 Task: Search one way flight ticket for 4 adults, 2 children, 2 infants in seat and 1 infant on lap in premium economy from Fairbanks: Fairbanks International Airport to Jackson: Jackson Hole Airport on 5-2-2023. Choice of flights is Frontier. Number of bags: 2 carry on bags. Price is upto 89000. Outbound departure time preference is 12:15.
Action: Mouse moved to (215, 147)
Screenshot: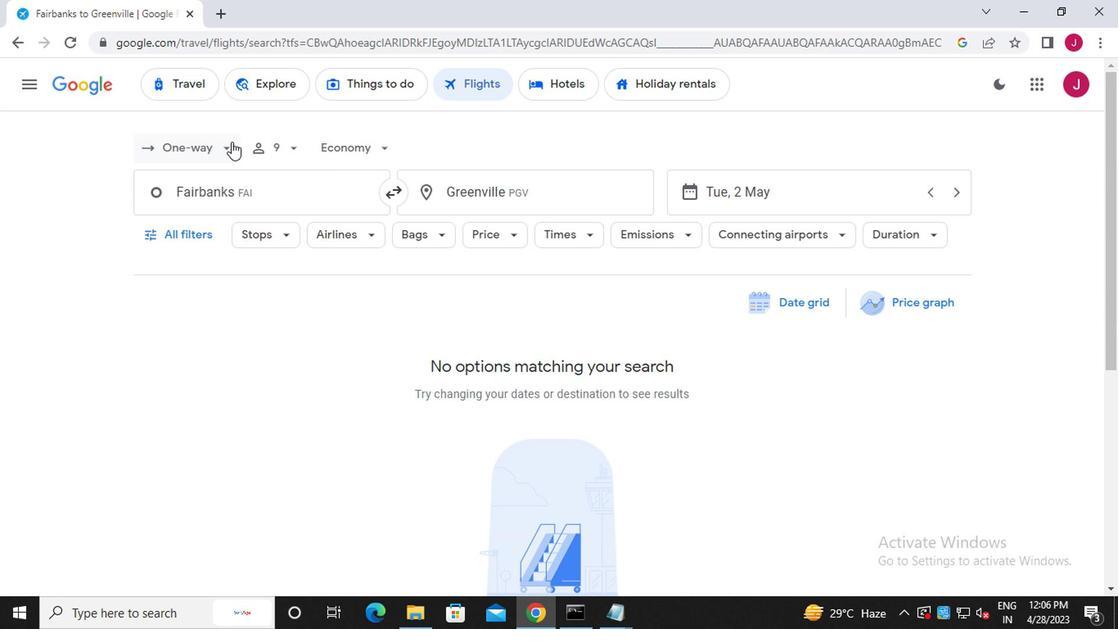 
Action: Mouse pressed left at (215, 147)
Screenshot: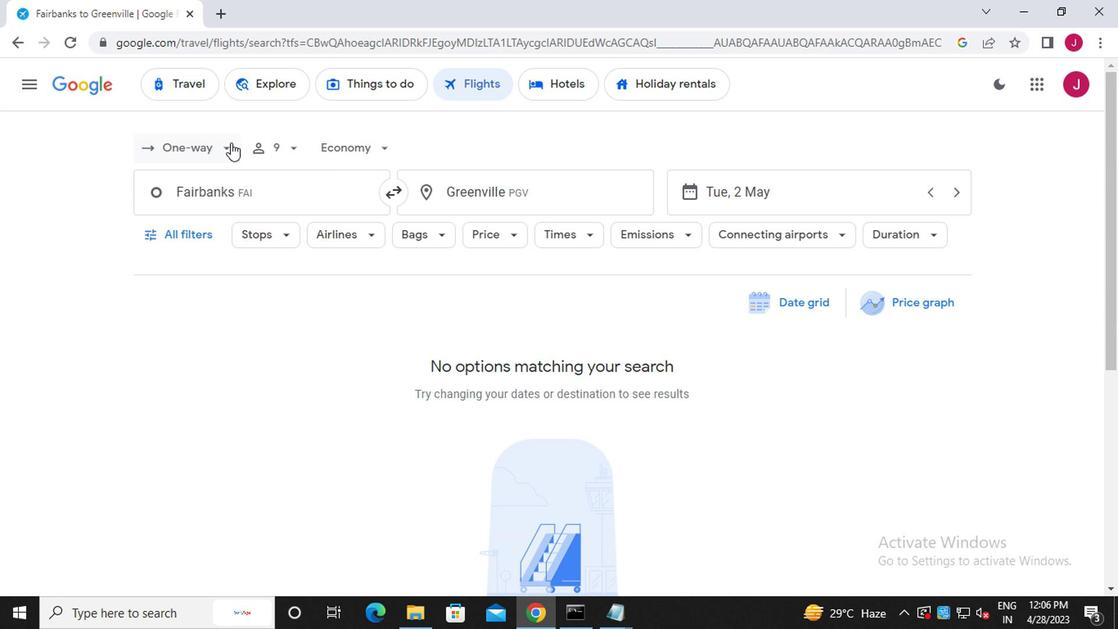 
Action: Mouse moved to (209, 221)
Screenshot: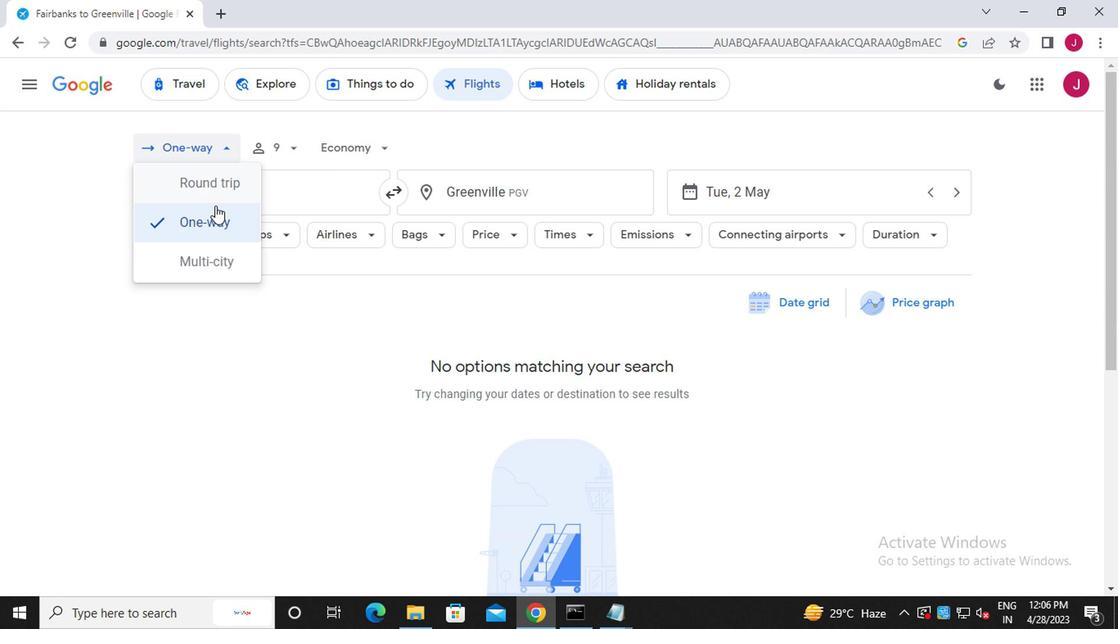 
Action: Mouse pressed left at (209, 221)
Screenshot: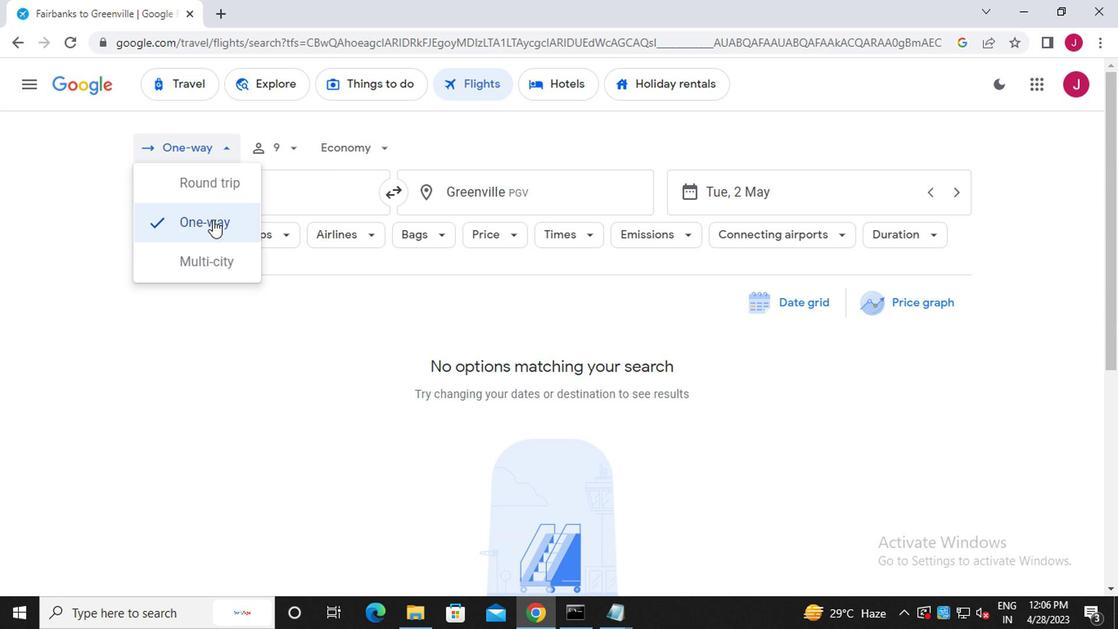 
Action: Mouse moved to (293, 153)
Screenshot: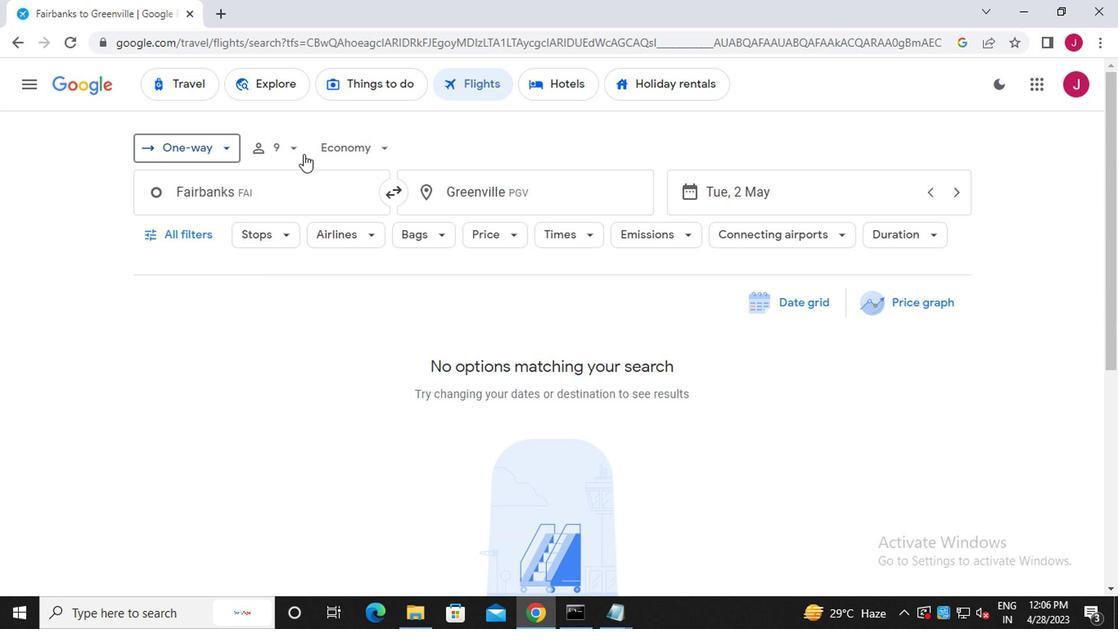 
Action: Mouse pressed left at (293, 153)
Screenshot: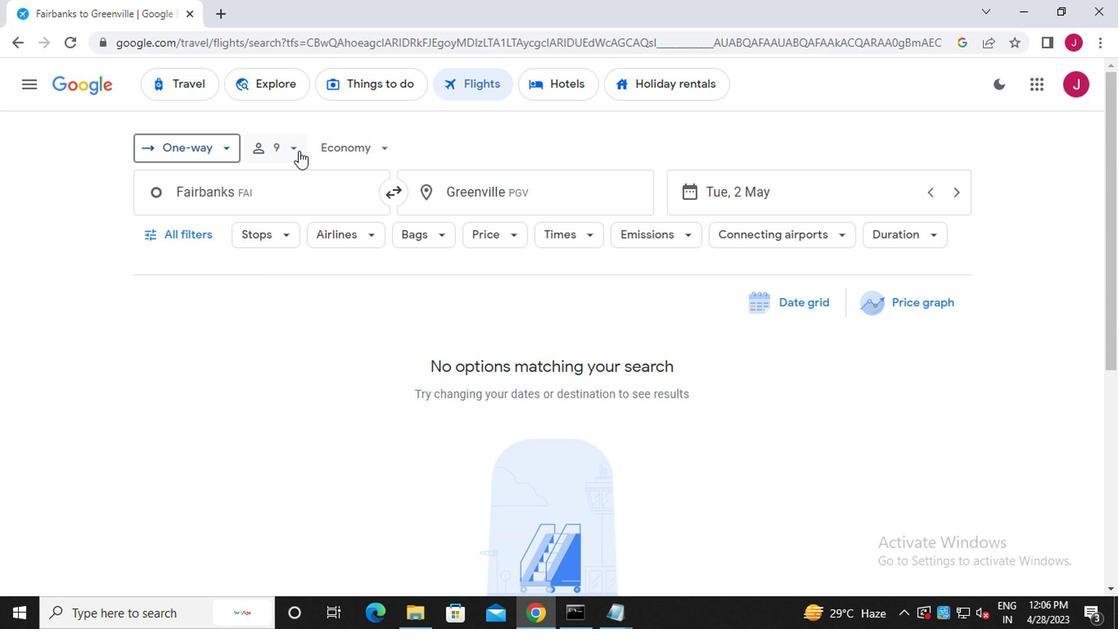 
Action: Mouse moved to (368, 189)
Screenshot: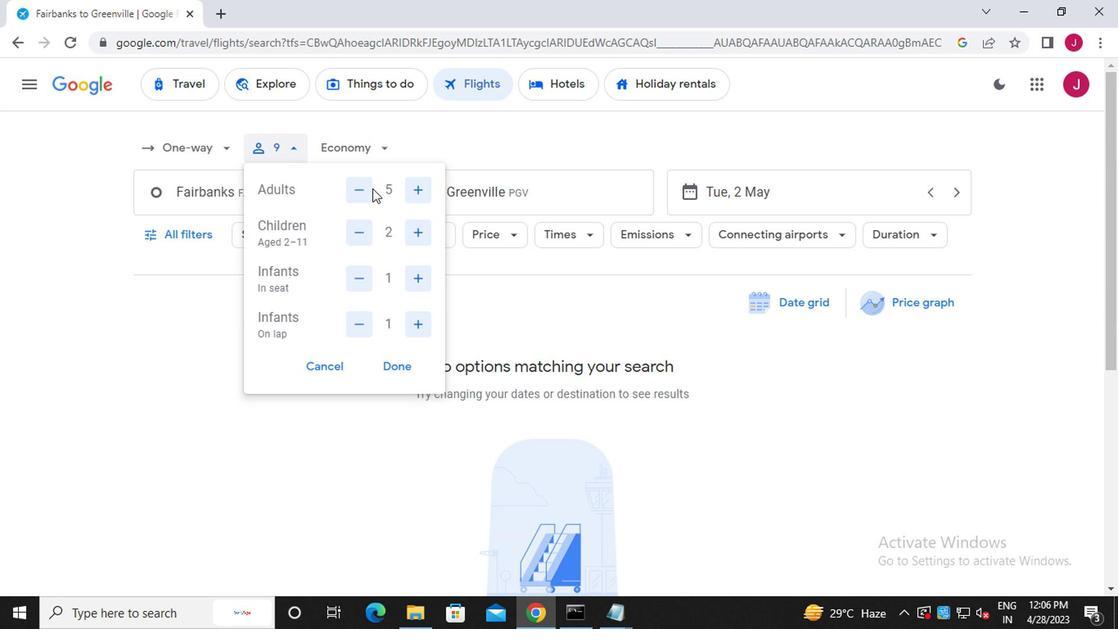 
Action: Mouse pressed left at (368, 189)
Screenshot: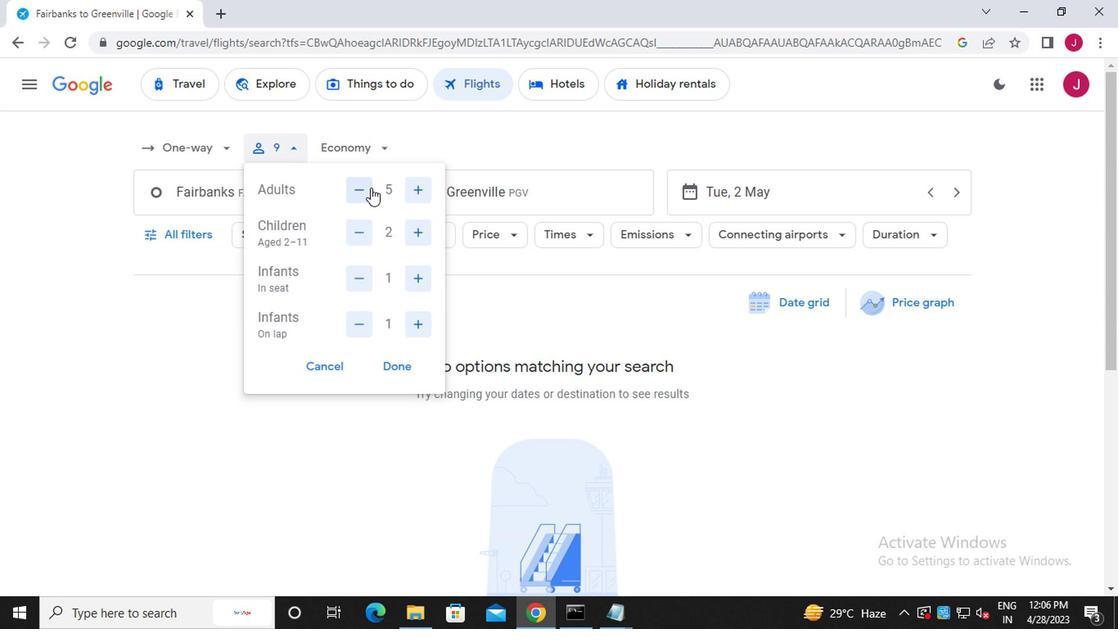 
Action: Mouse moved to (415, 279)
Screenshot: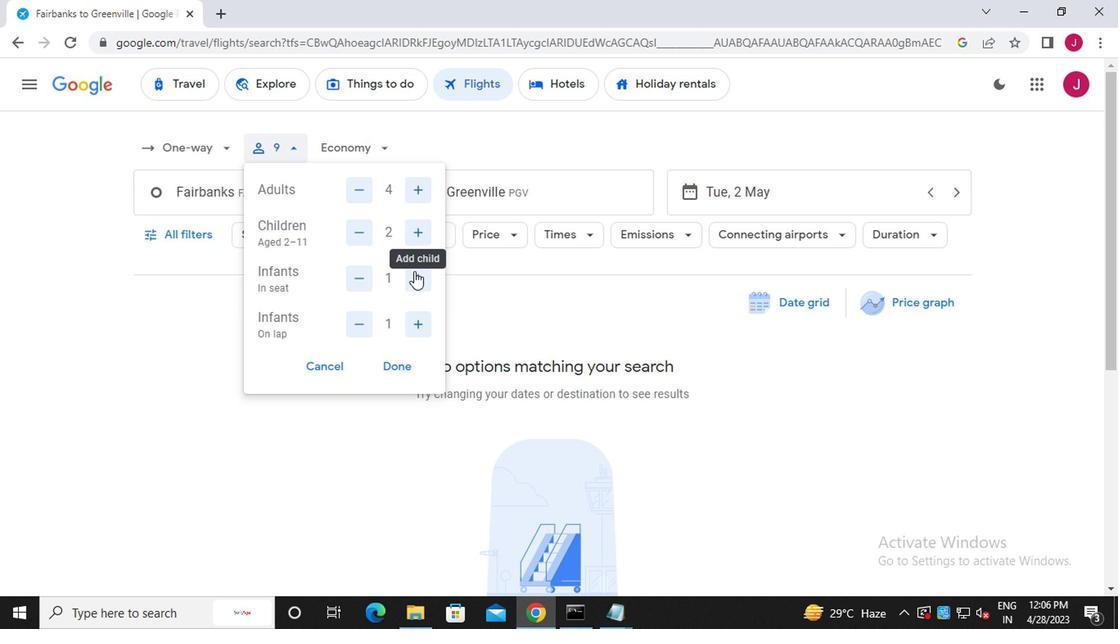 
Action: Mouse pressed left at (415, 279)
Screenshot: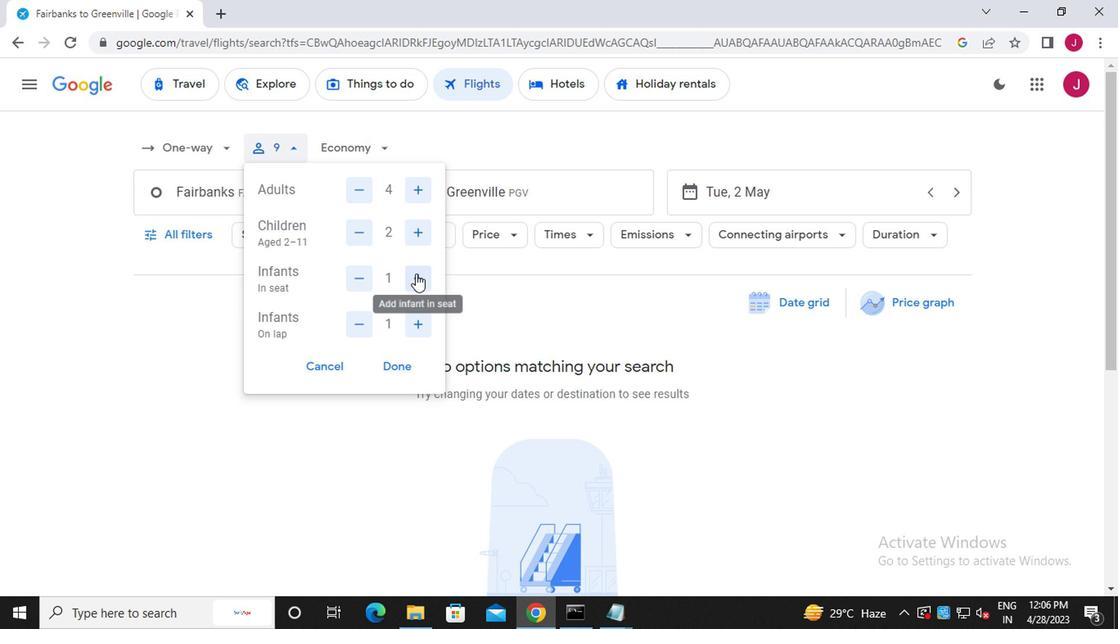 
Action: Mouse moved to (393, 368)
Screenshot: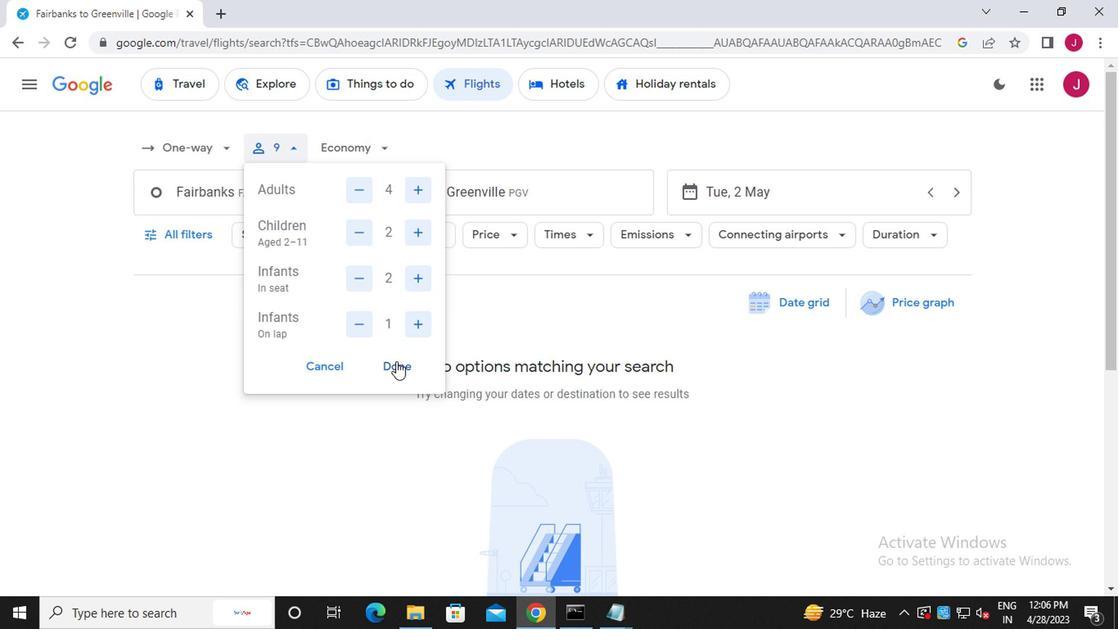 
Action: Mouse pressed left at (393, 368)
Screenshot: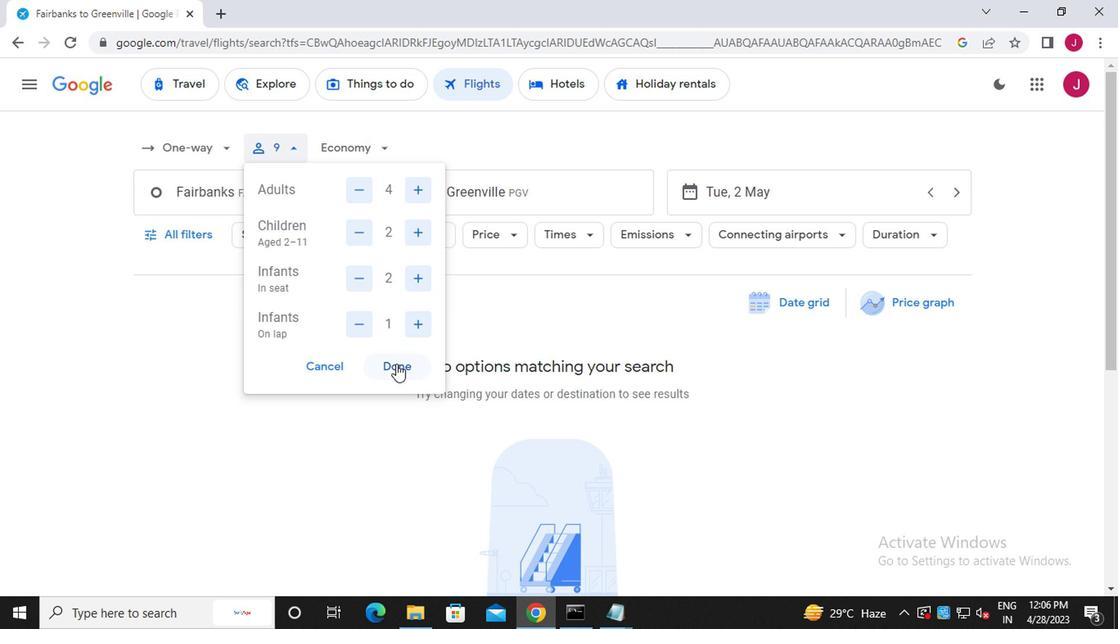 
Action: Mouse moved to (381, 160)
Screenshot: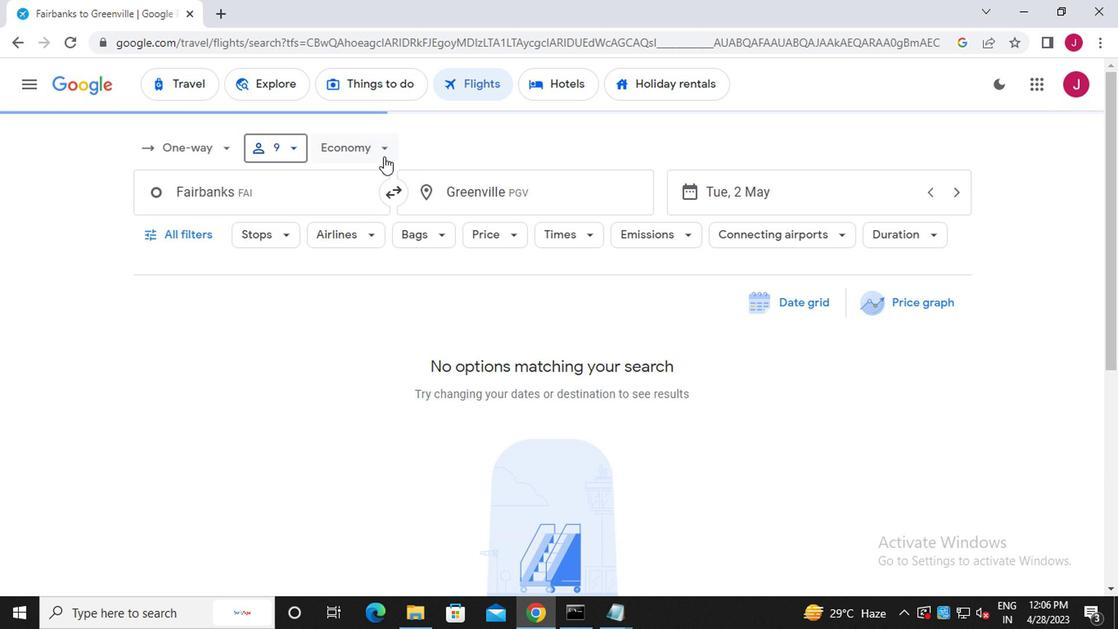 
Action: Mouse pressed left at (381, 160)
Screenshot: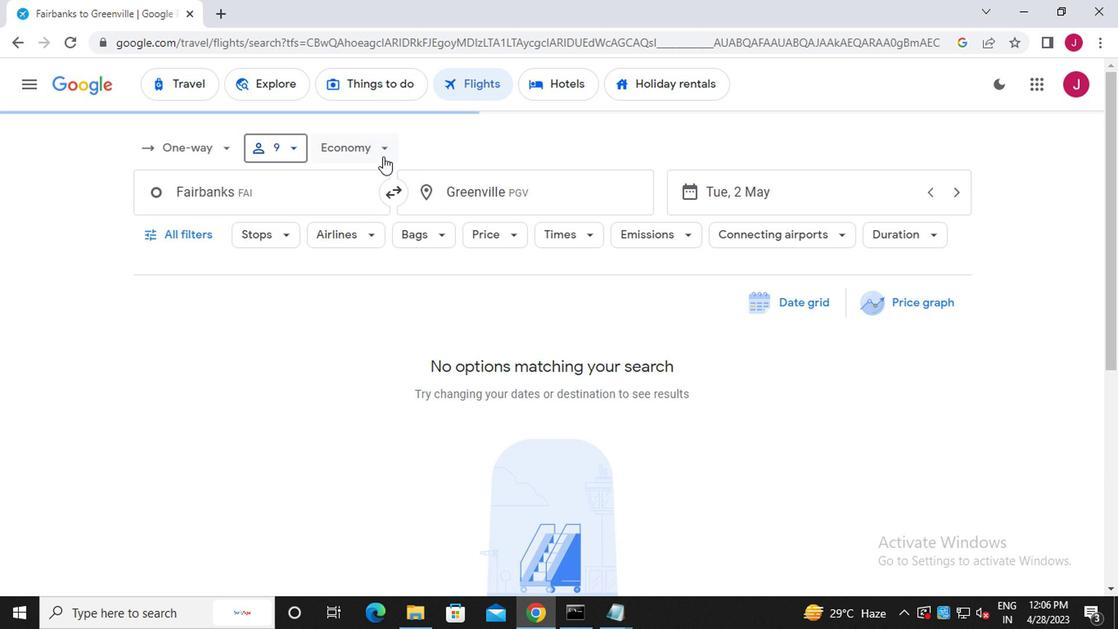 
Action: Mouse moved to (380, 223)
Screenshot: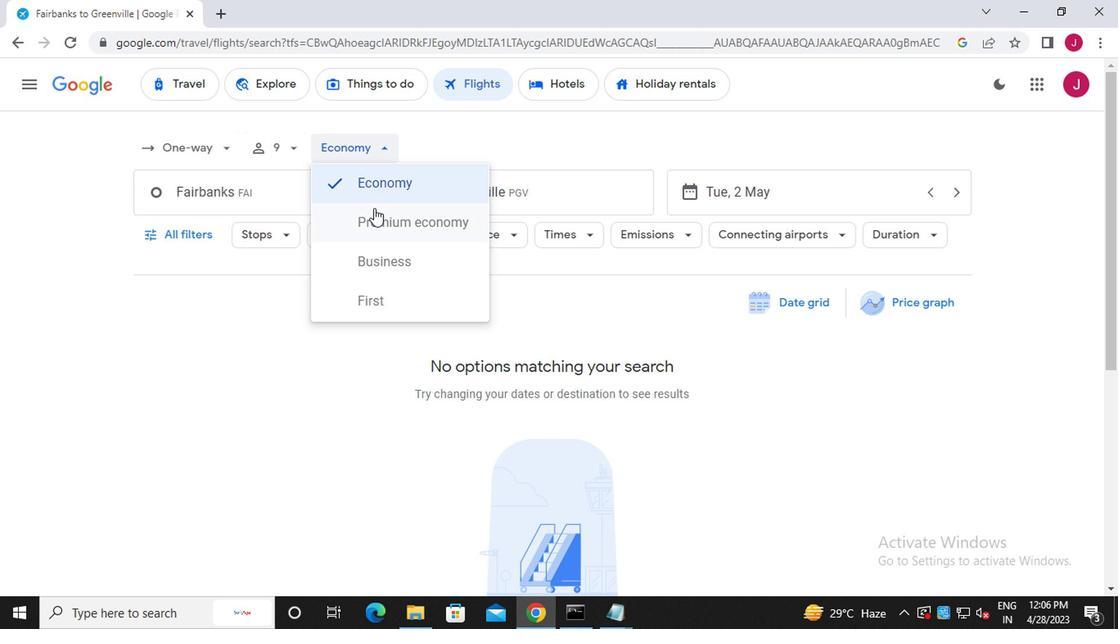 
Action: Mouse pressed left at (380, 223)
Screenshot: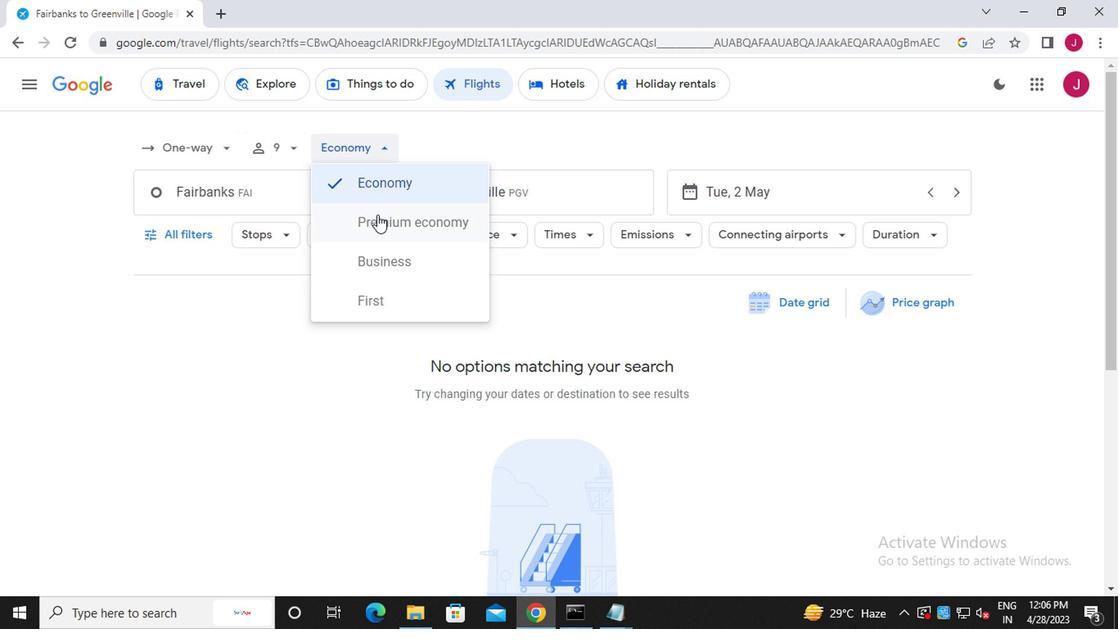 
Action: Mouse moved to (260, 194)
Screenshot: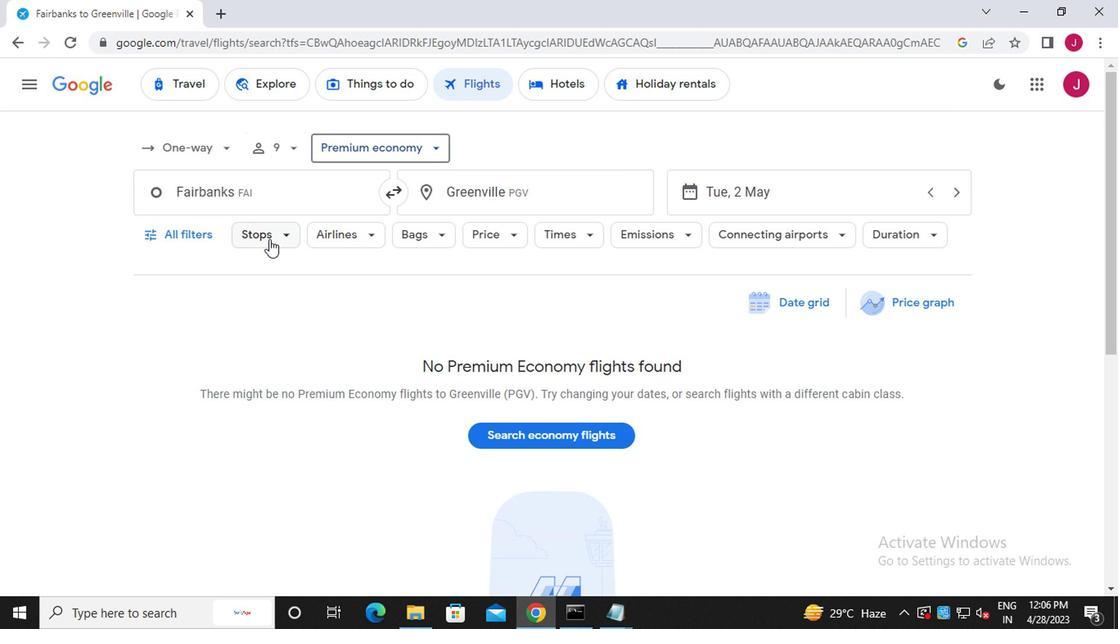 
Action: Mouse pressed left at (260, 194)
Screenshot: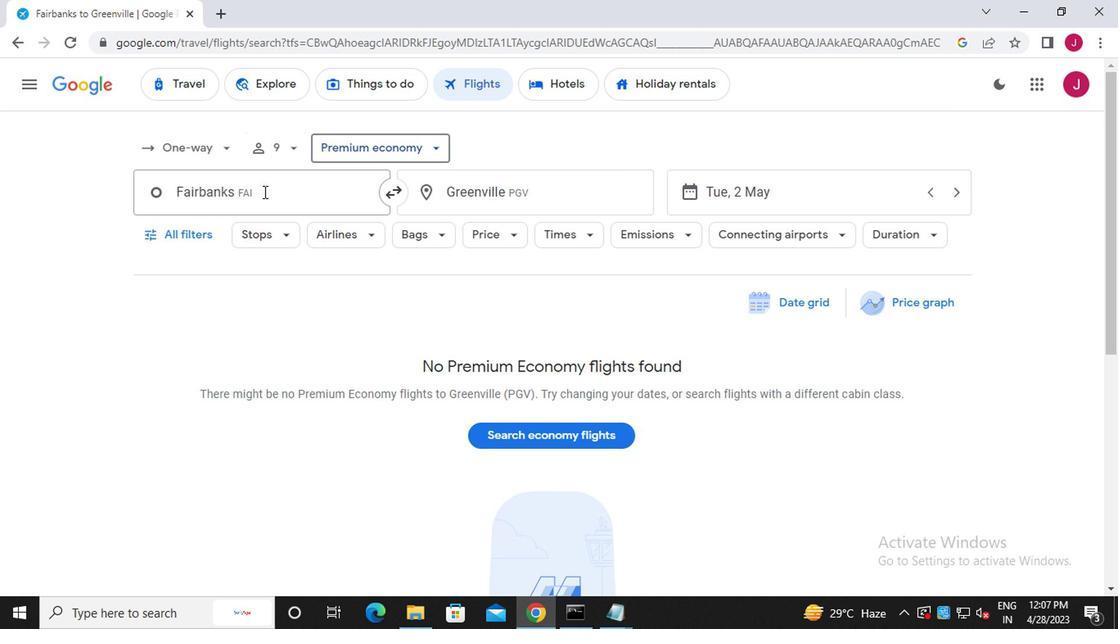 
Action: Mouse moved to (256, 194)
Screenshot: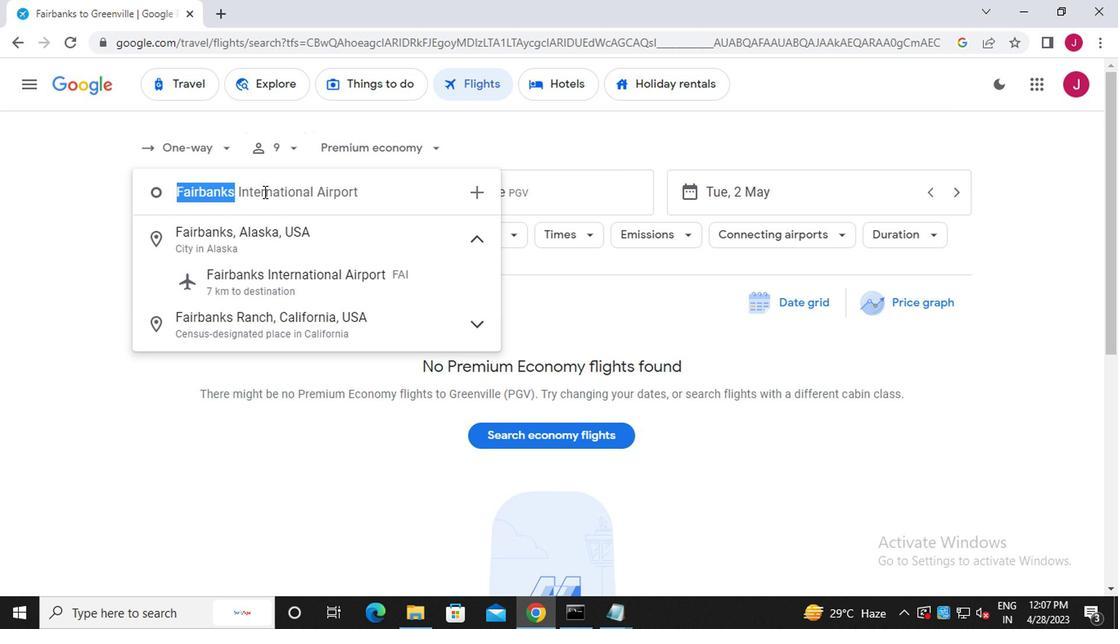 
Action: Key pressed <Key.enter>
Screenshot: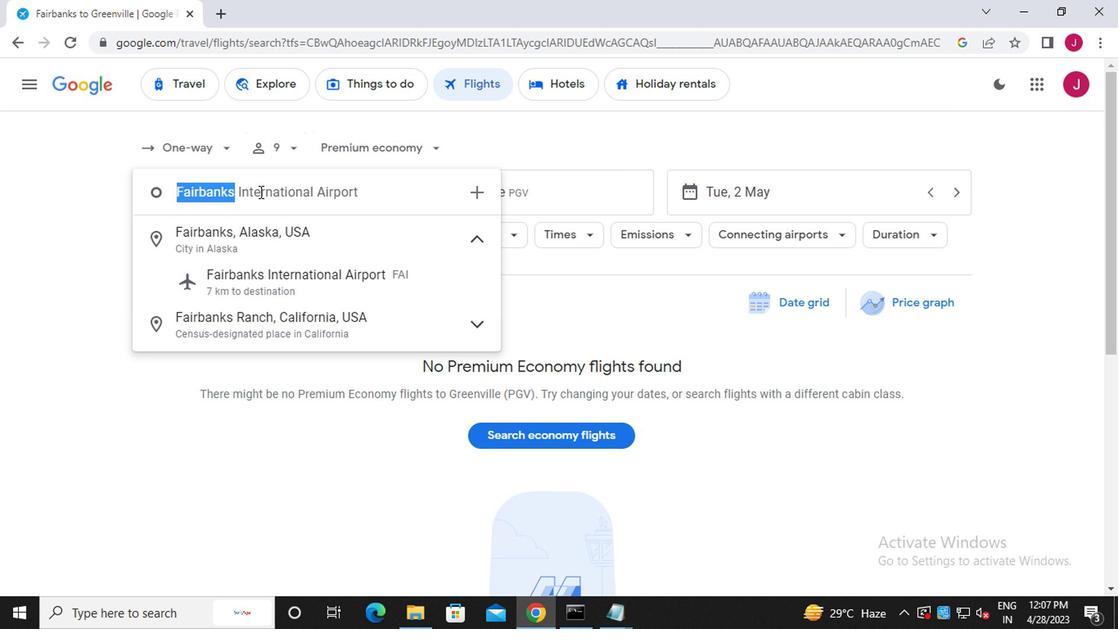 
Action: Mouse moved to (536, 200)
Screenshot: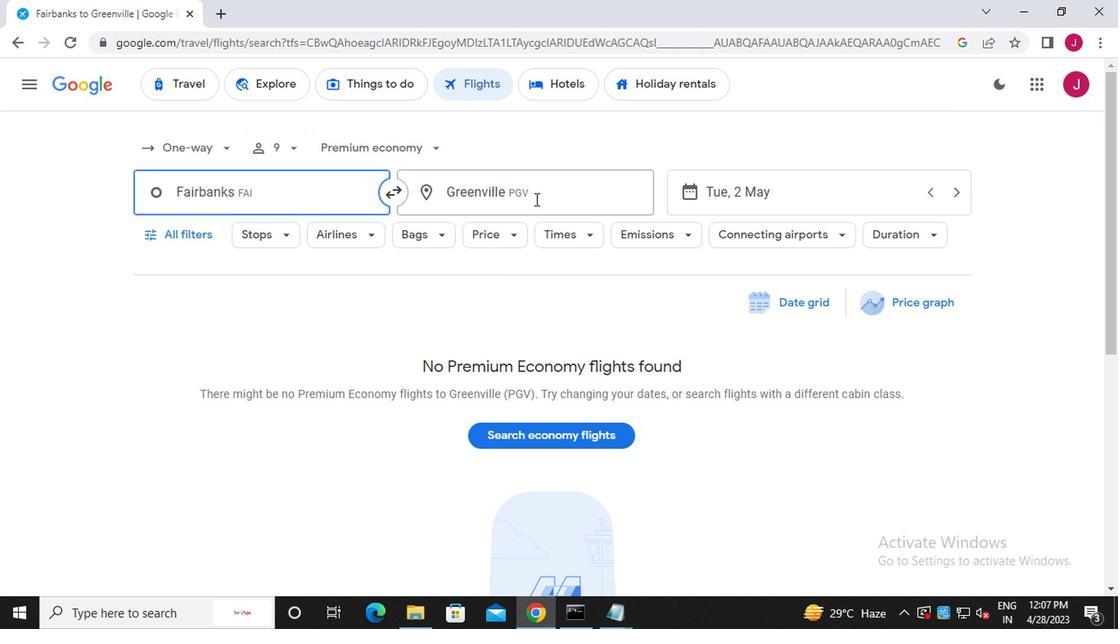 
Action: Mouse pressed left at (536, 200)
Screenshot: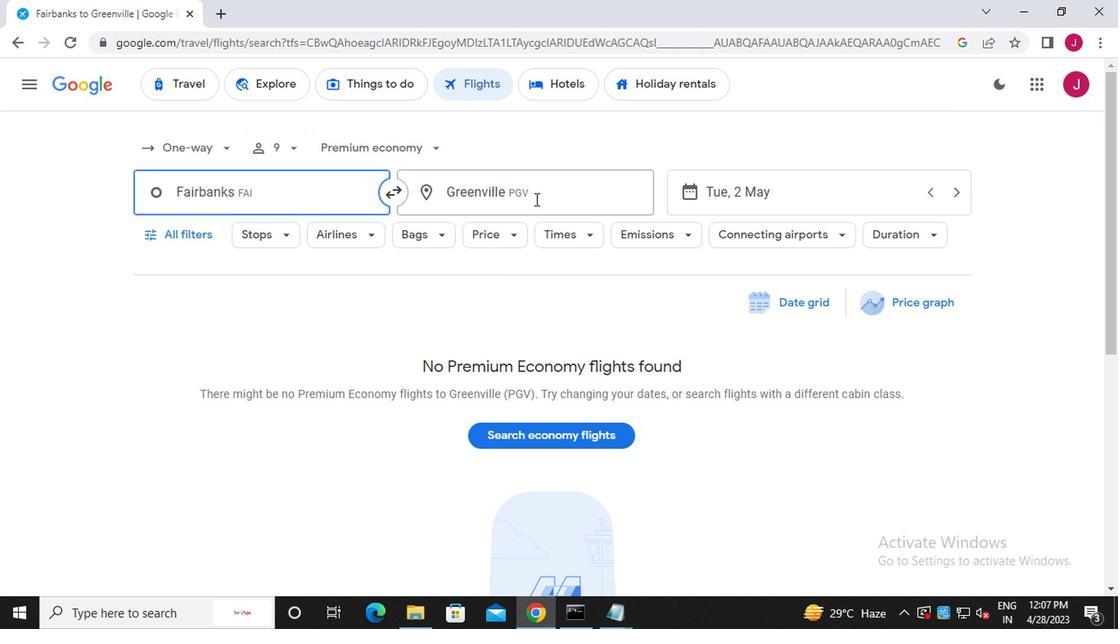 
Action: Key pressed jackson<Key.space>hole
Screenshot: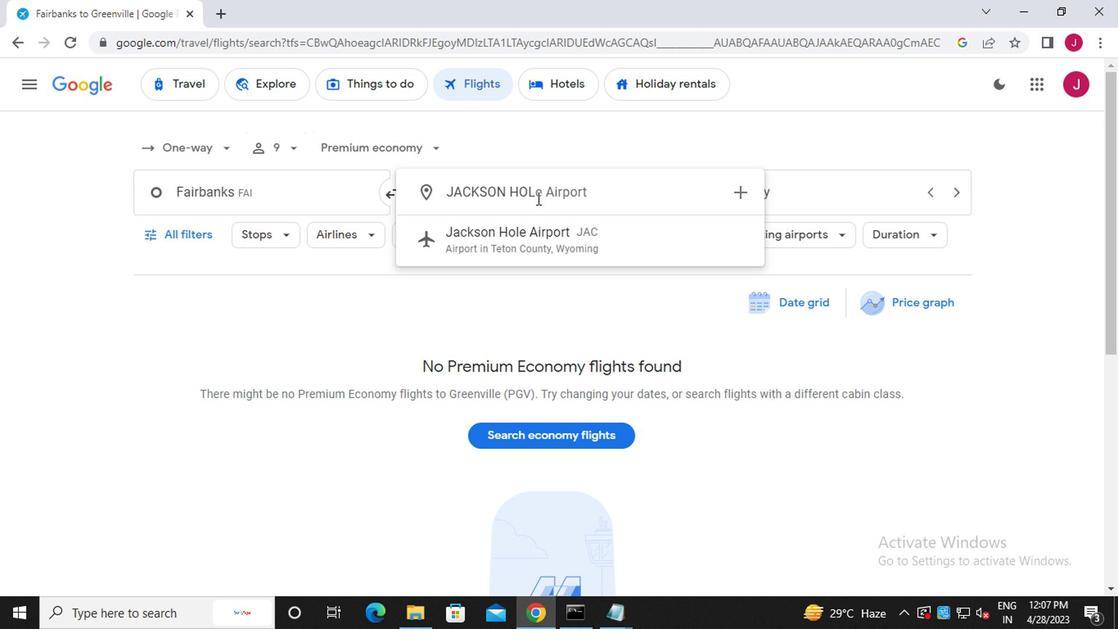 
Action: Mouse moved to (607, 240)
Screenshot: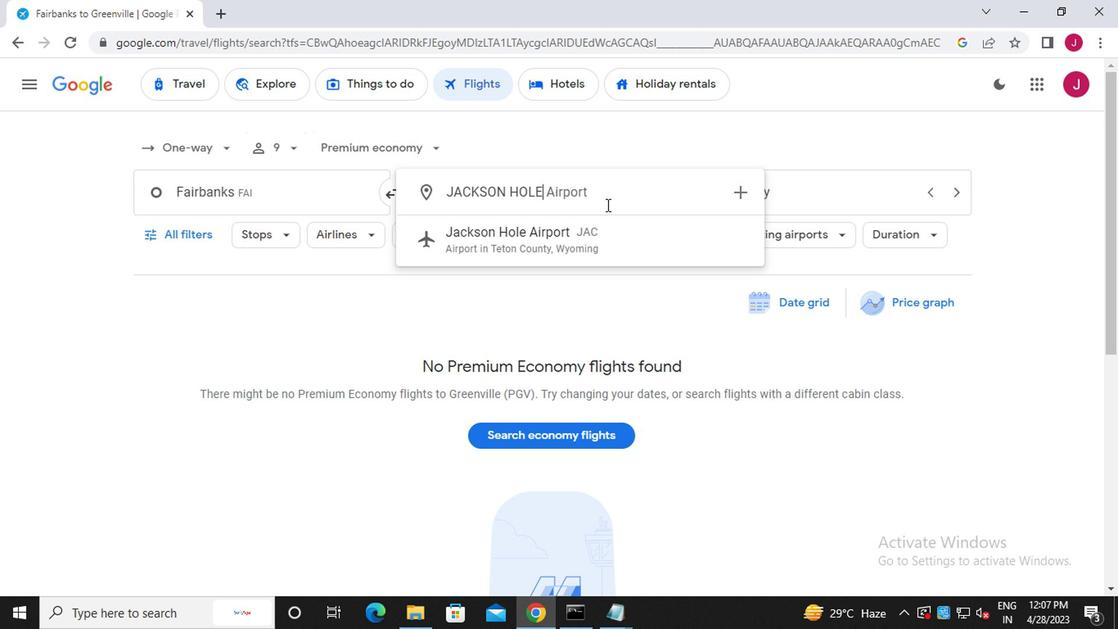
Action: Mouse pressed left at (607, 240)
Screenshot: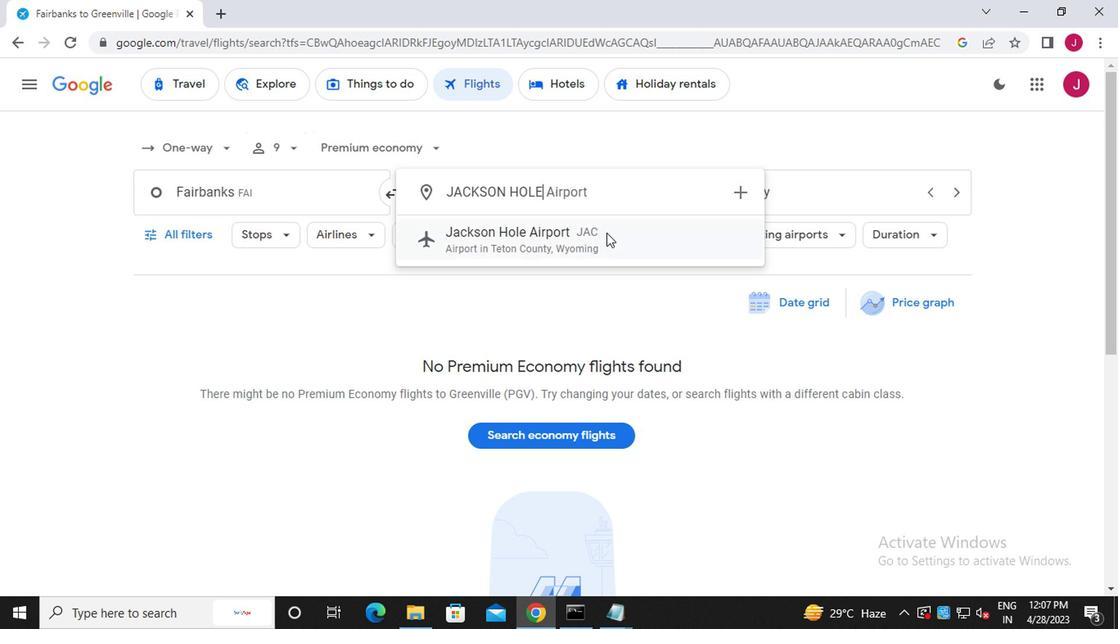 
Action: Mouse moved to (784, 199)
Screenshot: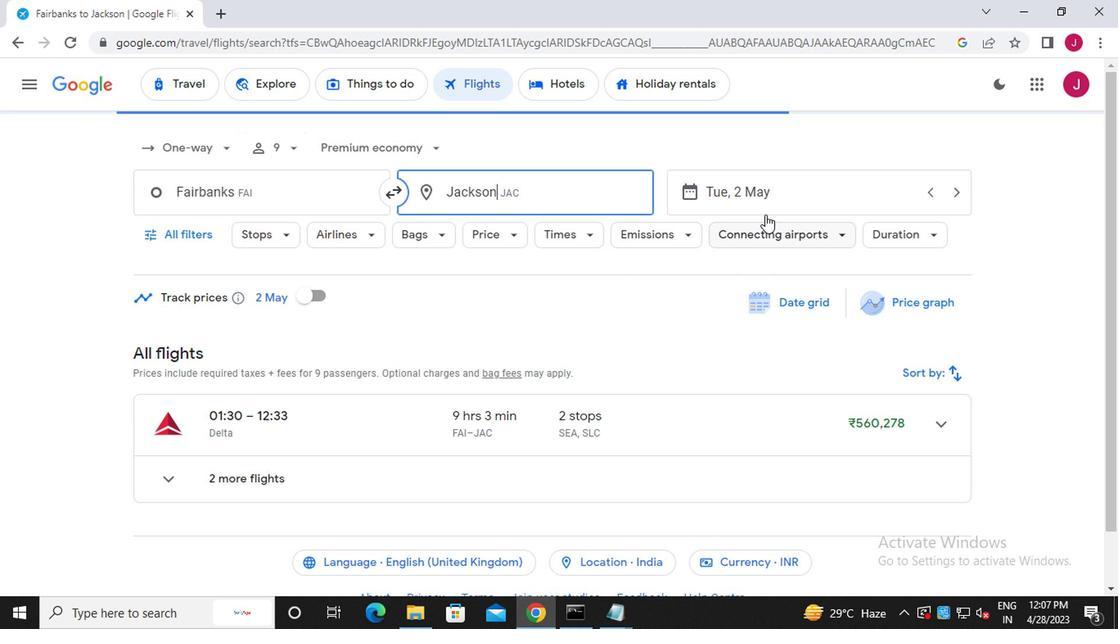 
Action: Mouse pressed left at (784, 199)
Screenshot: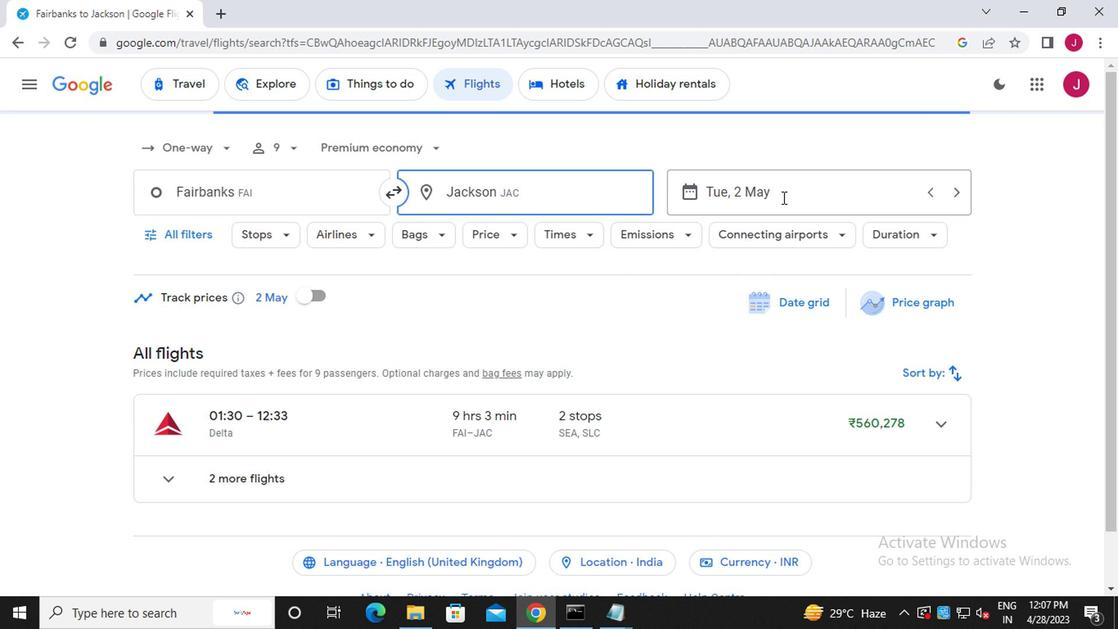 
Action: Mouse moved to (926, 565)
Screenshot: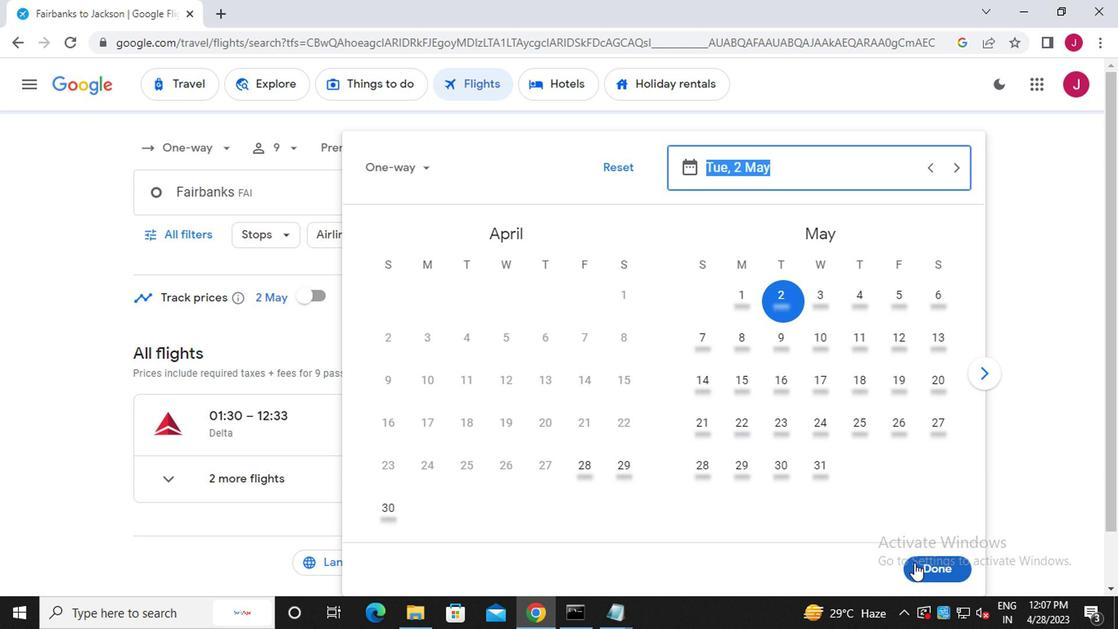 
Action: Mouse pressed left at (926, 565)
Screenshot: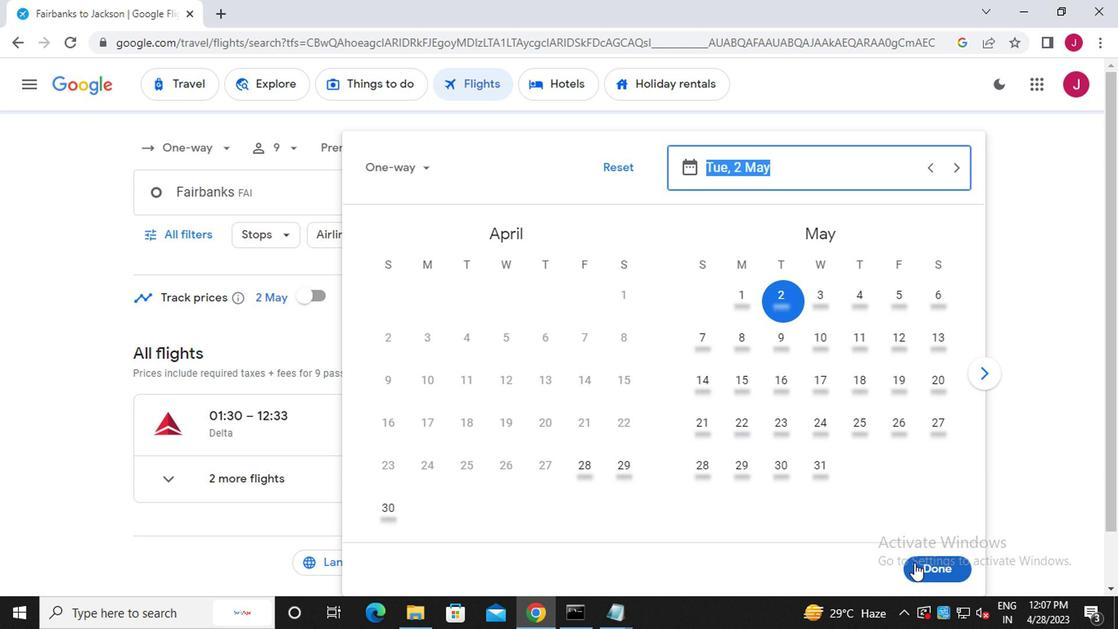 
Action: Mouse moved to (255, 299)
Screenshot: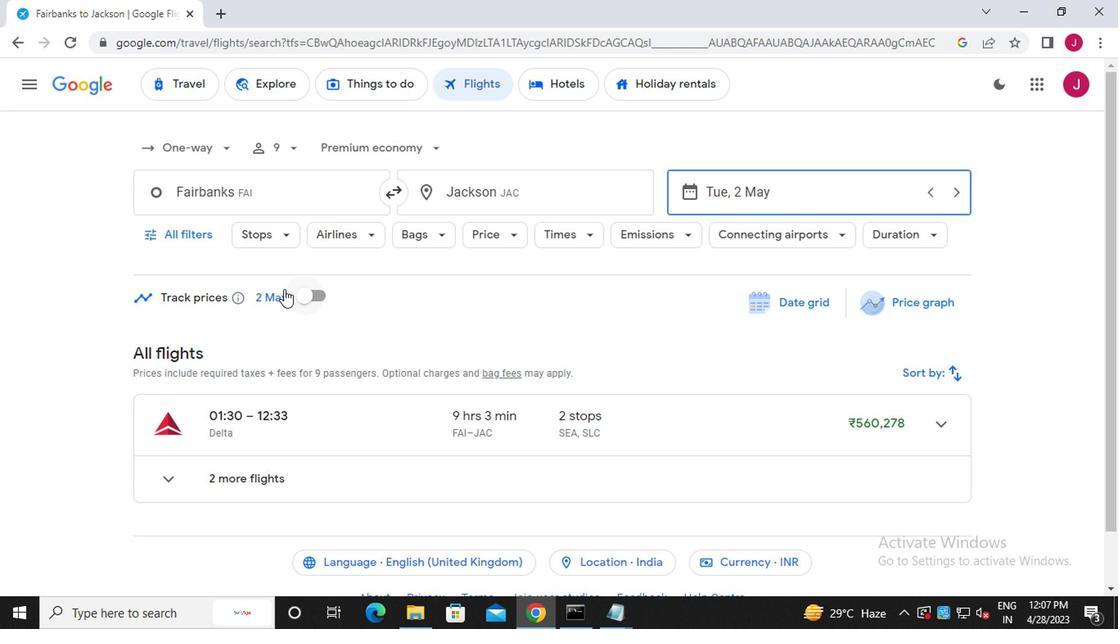 
Action: Mouse scrolled (255, 298) with delta (0, -1)
Screenshot: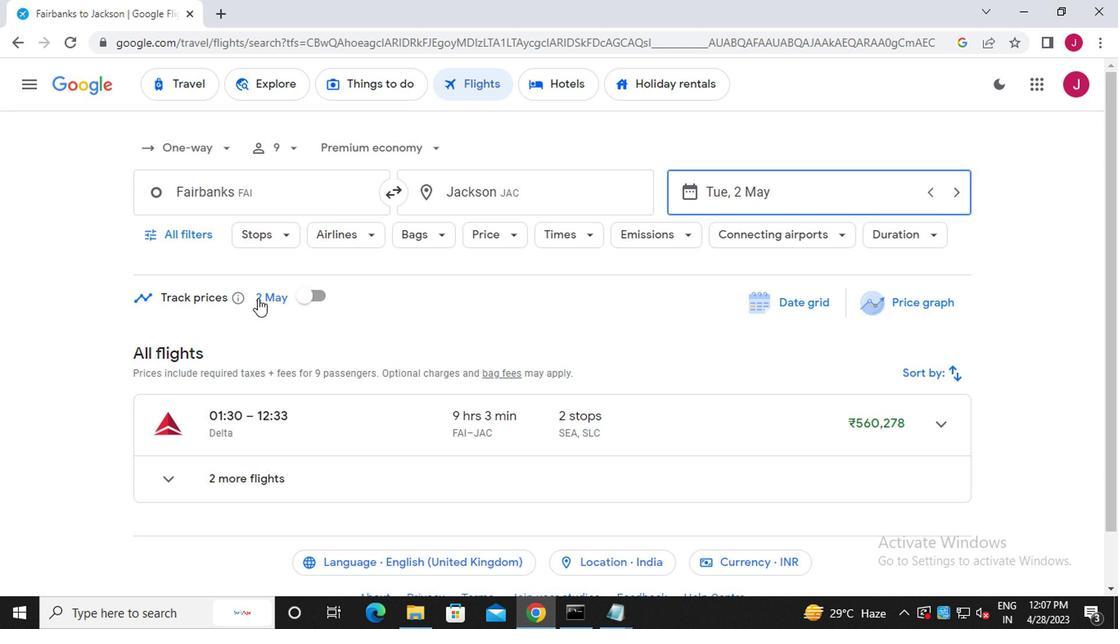 
Action: Mouse scrolled (255, 298) with delta (0, -1)
Screenshot: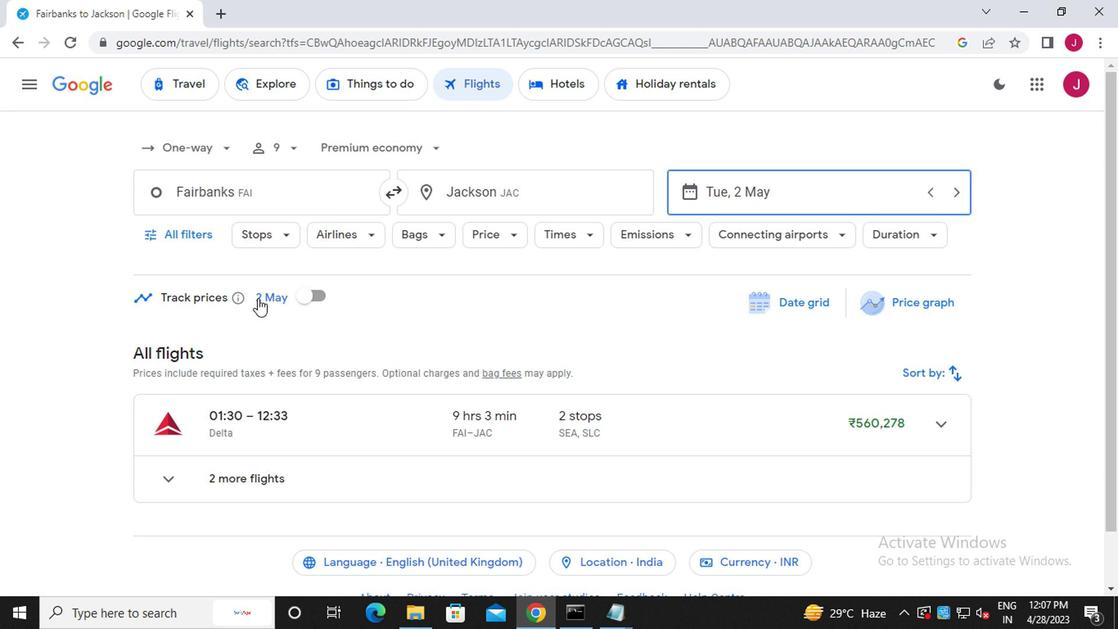 
Action: Mouse scrolled (255, 300) with delta (0, 0)
Screenshot: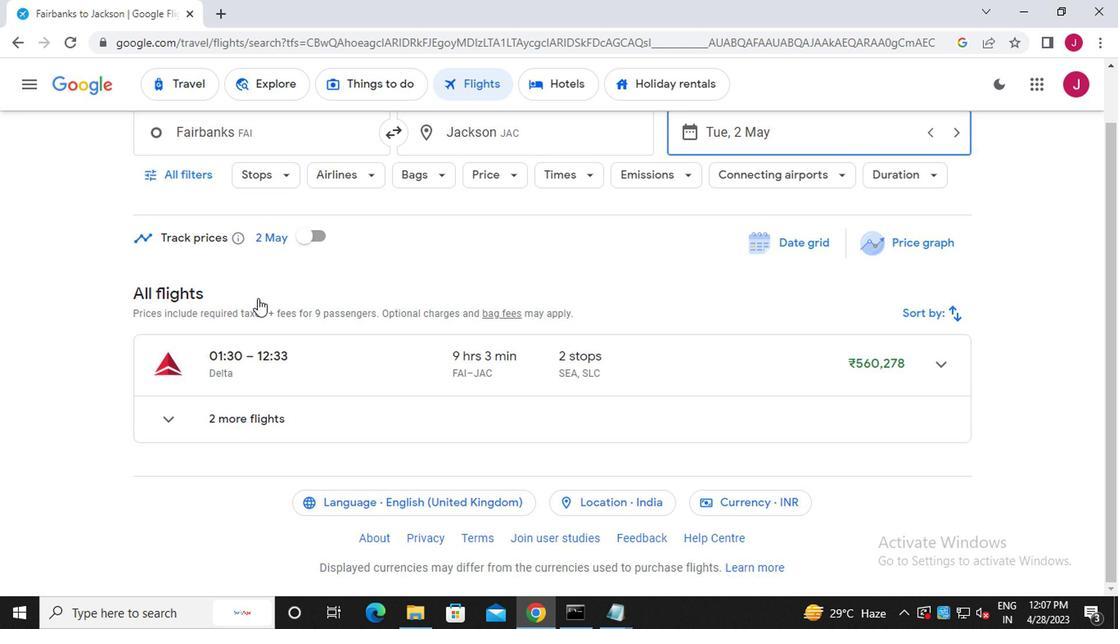 
Action: Mouse scrolled (255, 300) with delta (0, 0)
Screenshot: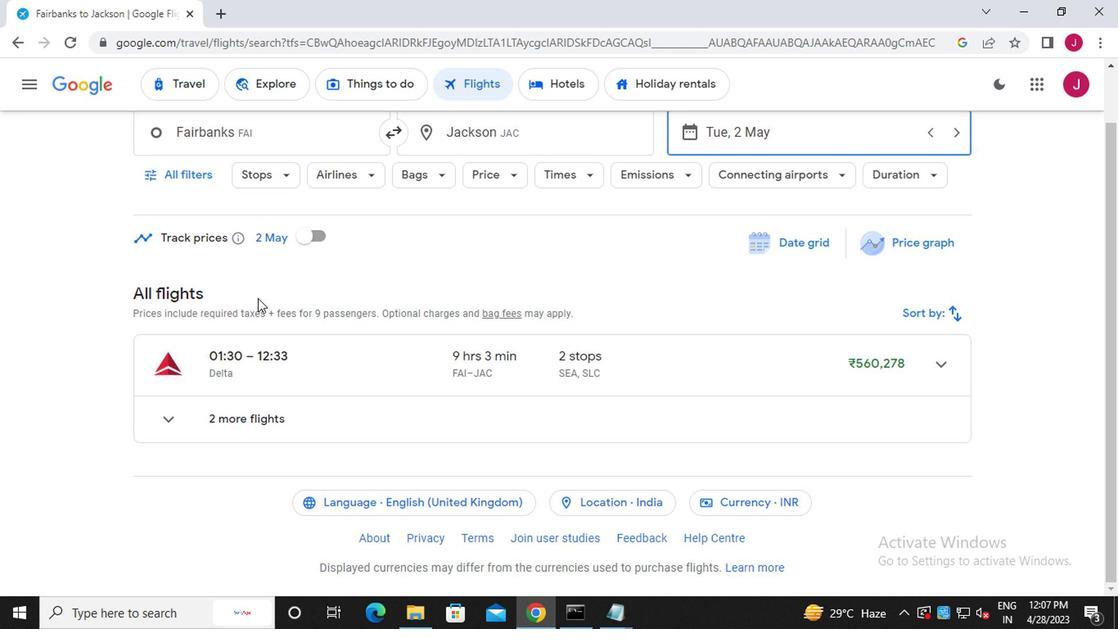 
Action: Mouse moved to (191, 240)
Screenshot: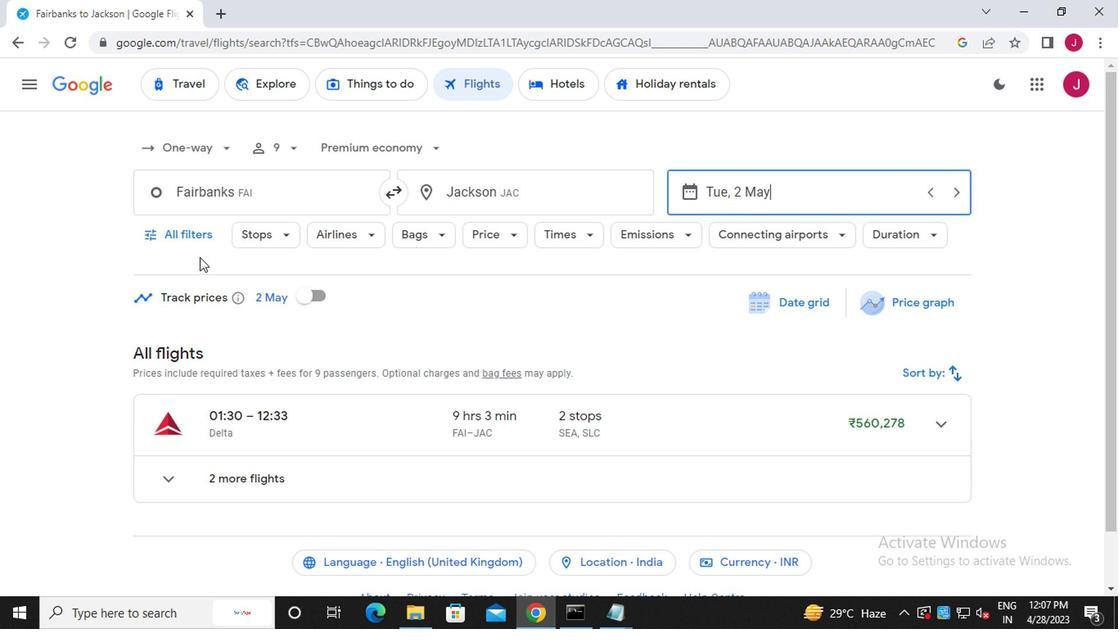 
Action: Mouse pressed left at (191, 240)
Screenshot: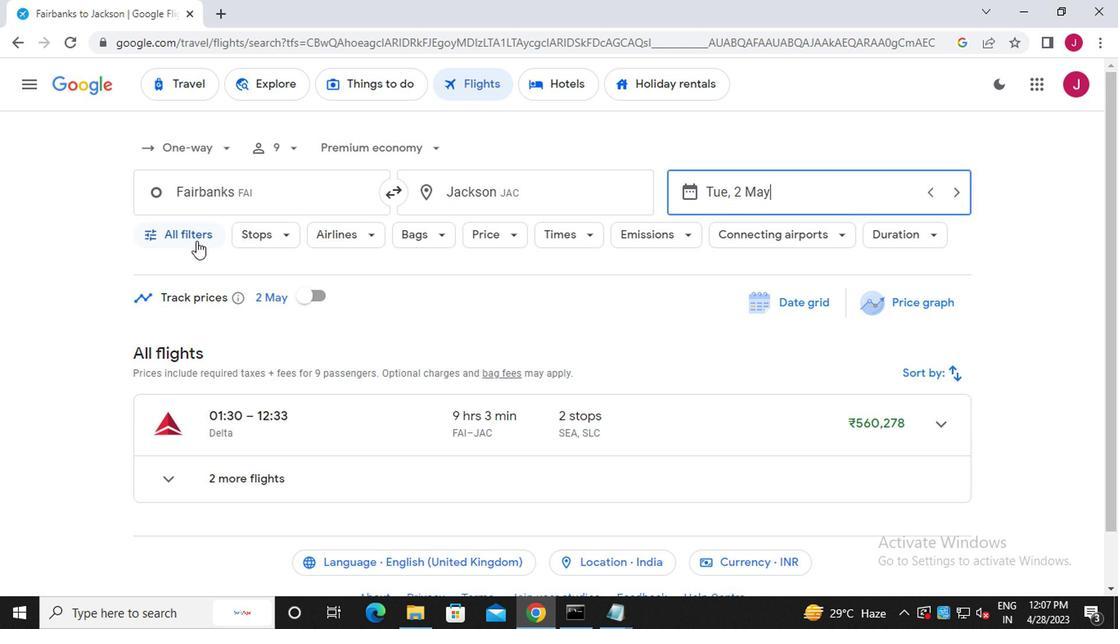 
Action: Mouse moved to (326, 369)
Screenshot: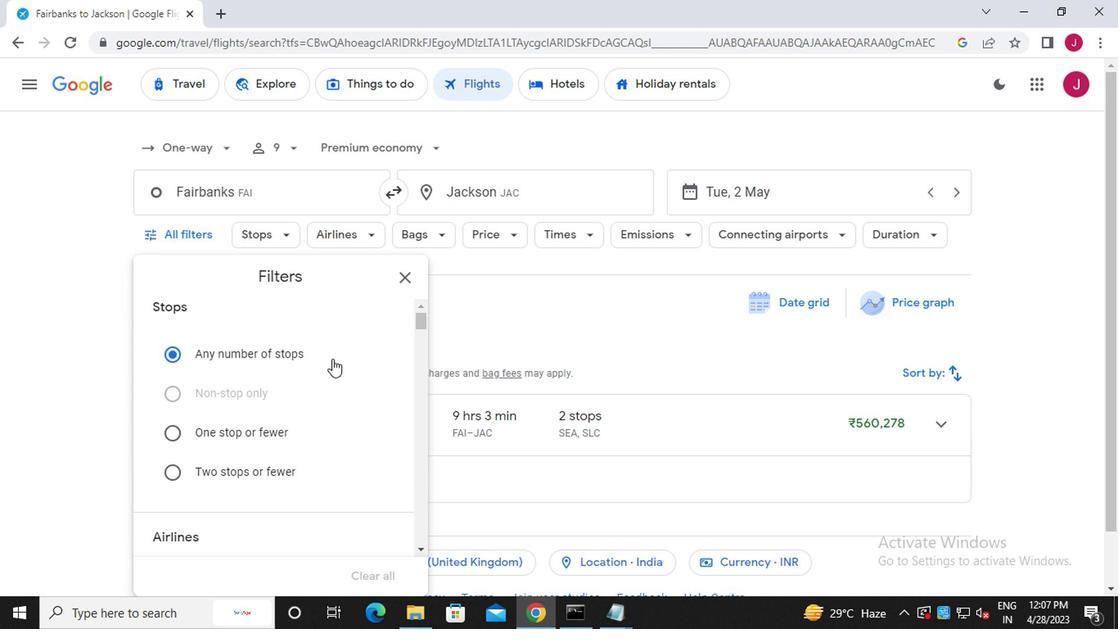 
Action: Mouse scrolled (326, 368) with delta (0, 0)
Screenshot: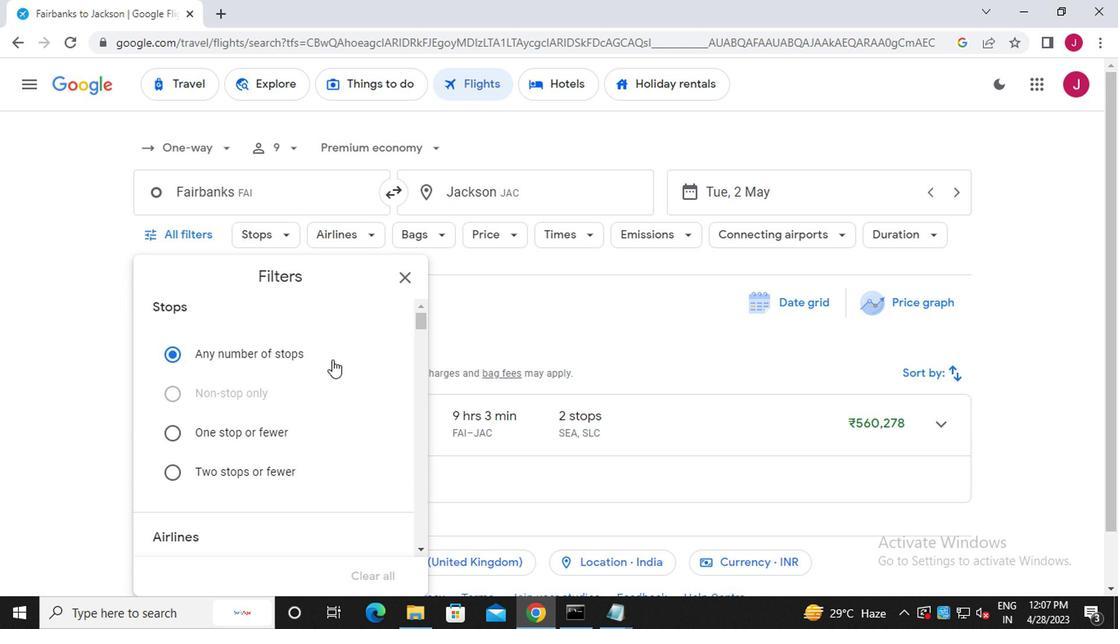 
Action: Mouse moved to (326, 369)
Screenshot: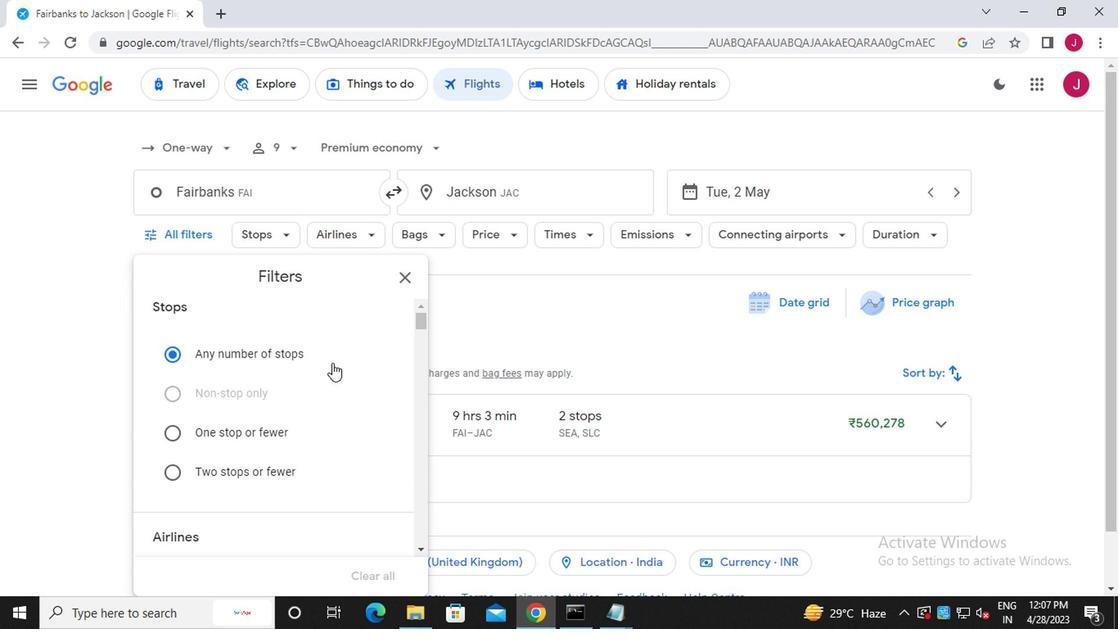 
Action: Mouse scrolled (326, 369) with delta (0, 0)
Screenshot: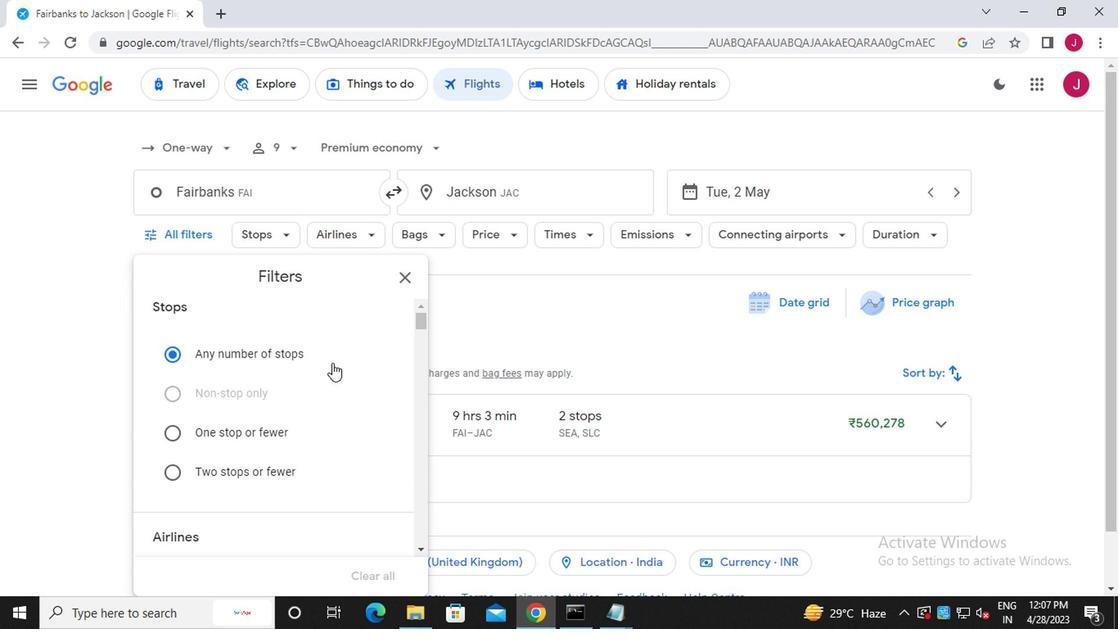 
Action: Mouse moved to (368, 425)
Screenshot: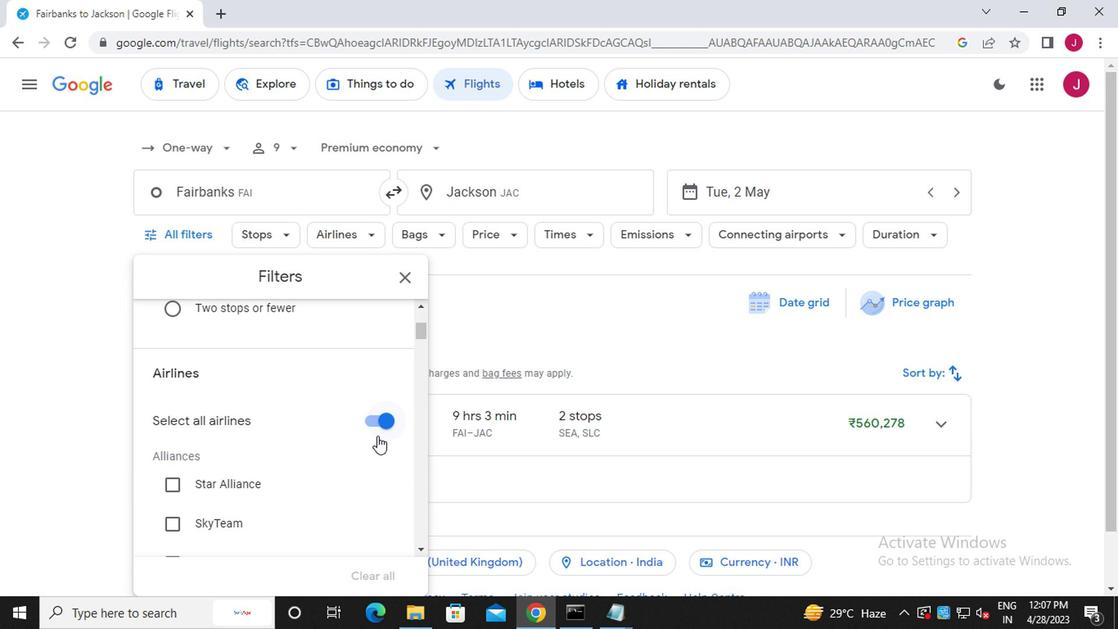 
Action: Mouse pressed left at (368, 425)
Screenshot: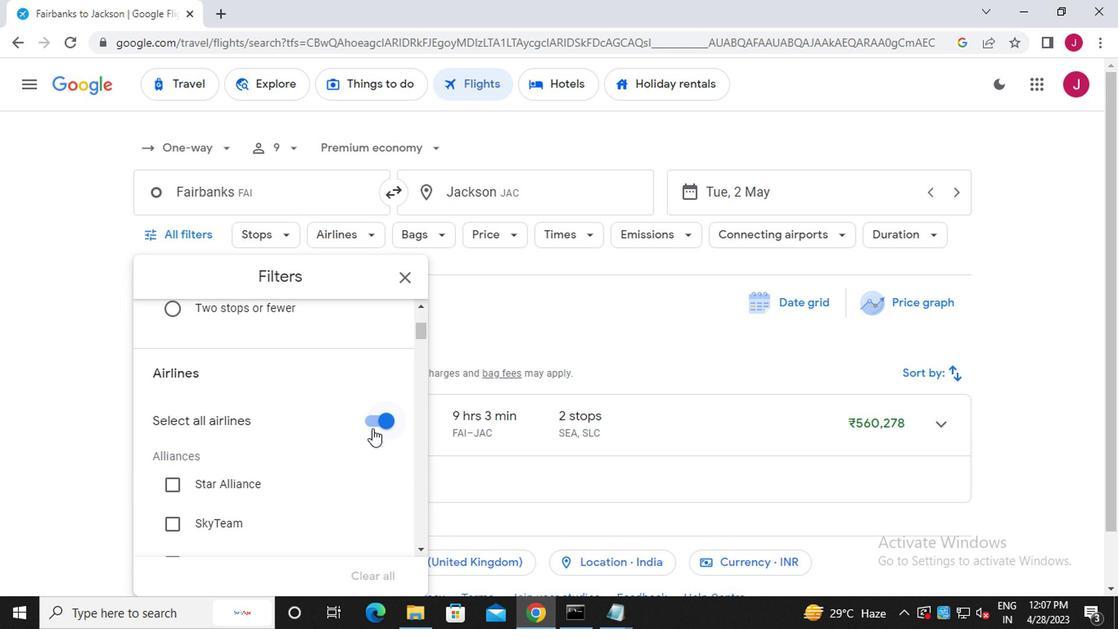 
Action: Mouse moved to (342, 427)
Screenshot: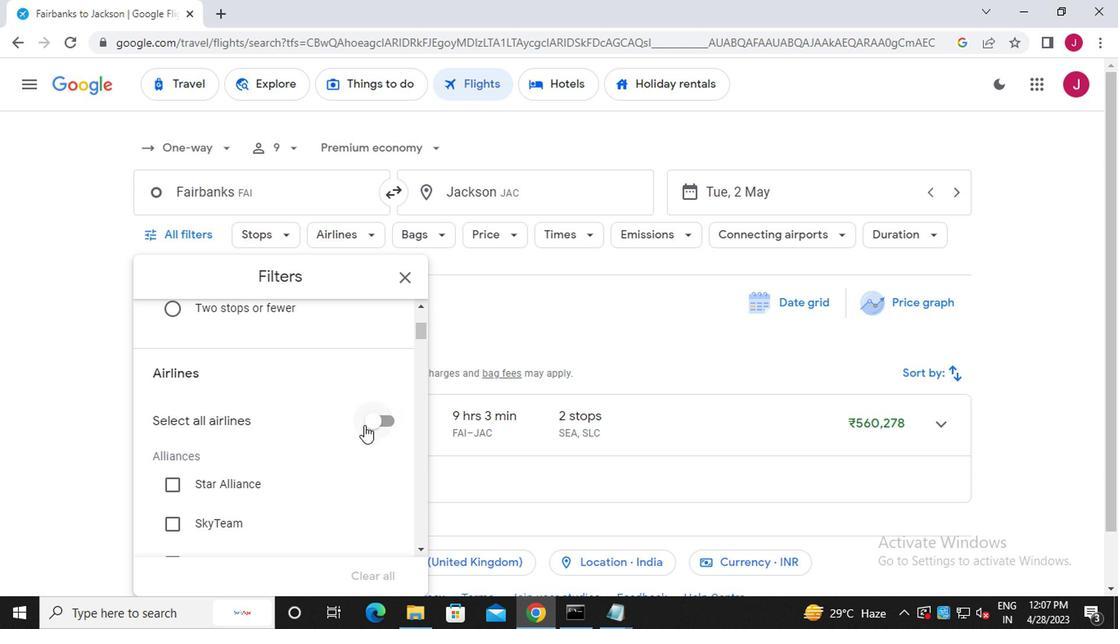 
Action: Mouse scrolled (342, 426) with delta (0, -1)
Screenshot: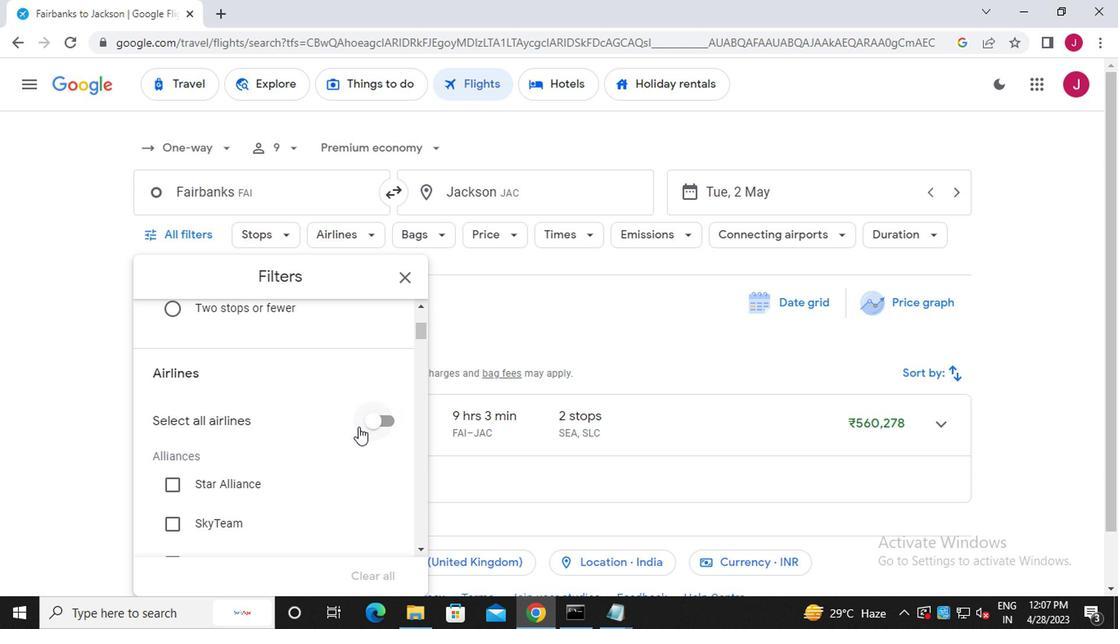 
Action: Mouse moved to (342, 427)
Screenshot: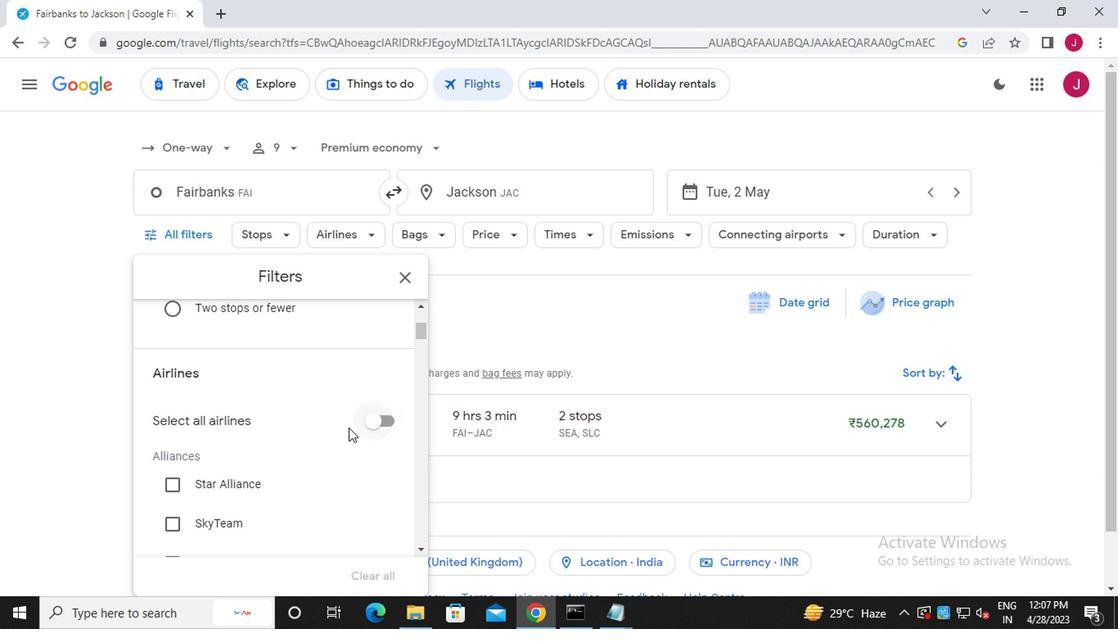 
Action: Mouse scrolled (342, 426) with delta (0, -1)
Screenshot: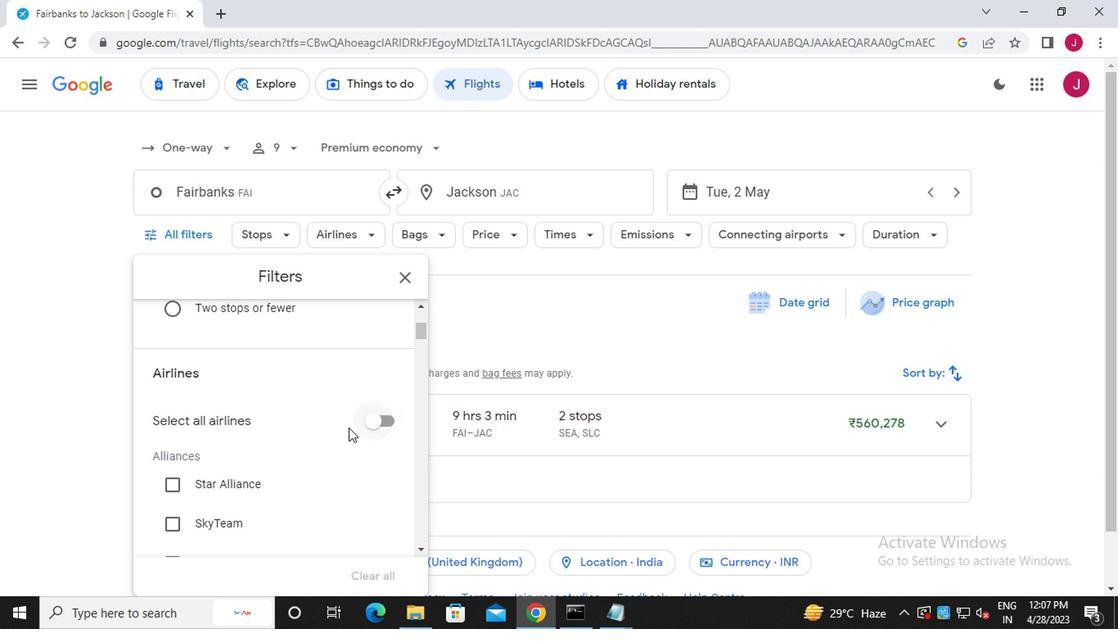 
Action: Mouse scrolled (342, 426) with delta (0, -1)
Screenshot: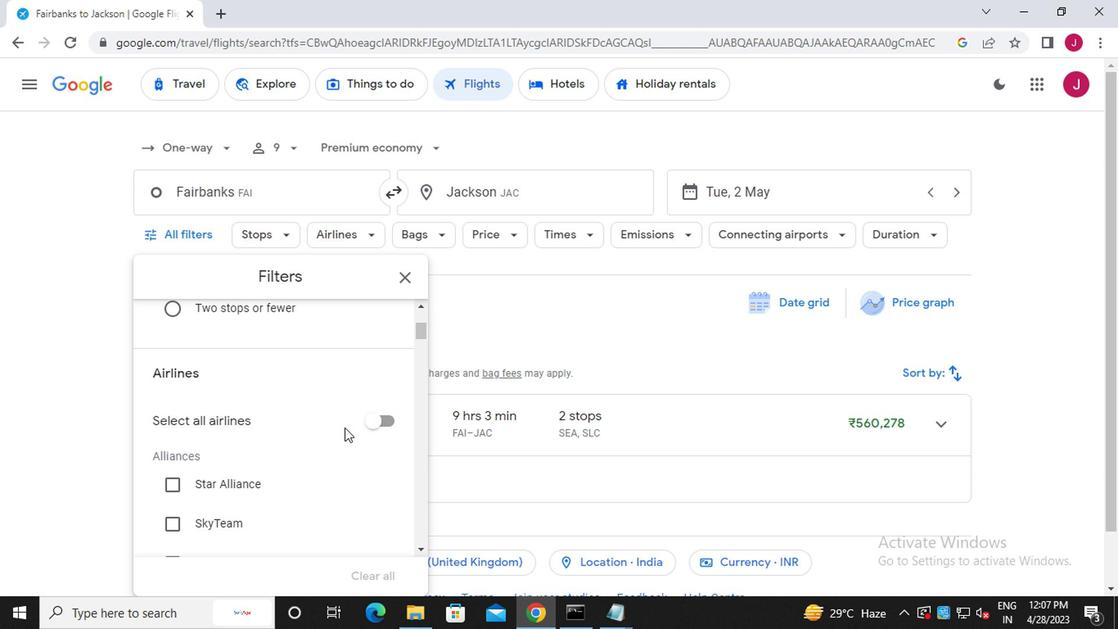 
Action: Mouse moved to (336, 422)
Screenshot: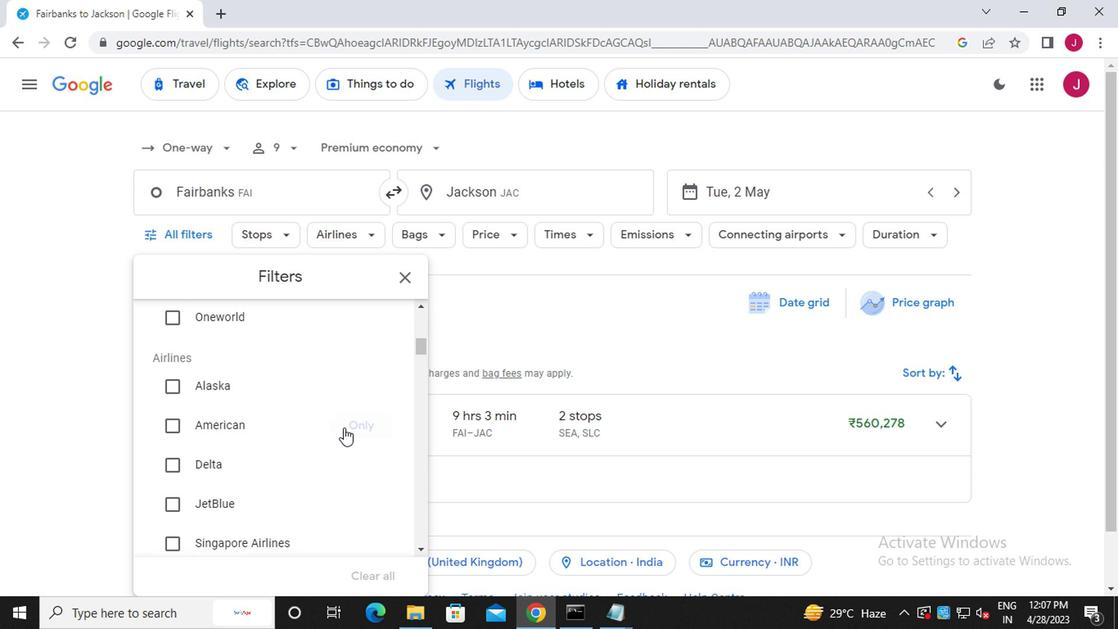 
Action: Mouse scrolled (336, 423) with delta (0, 1)
Screenshot: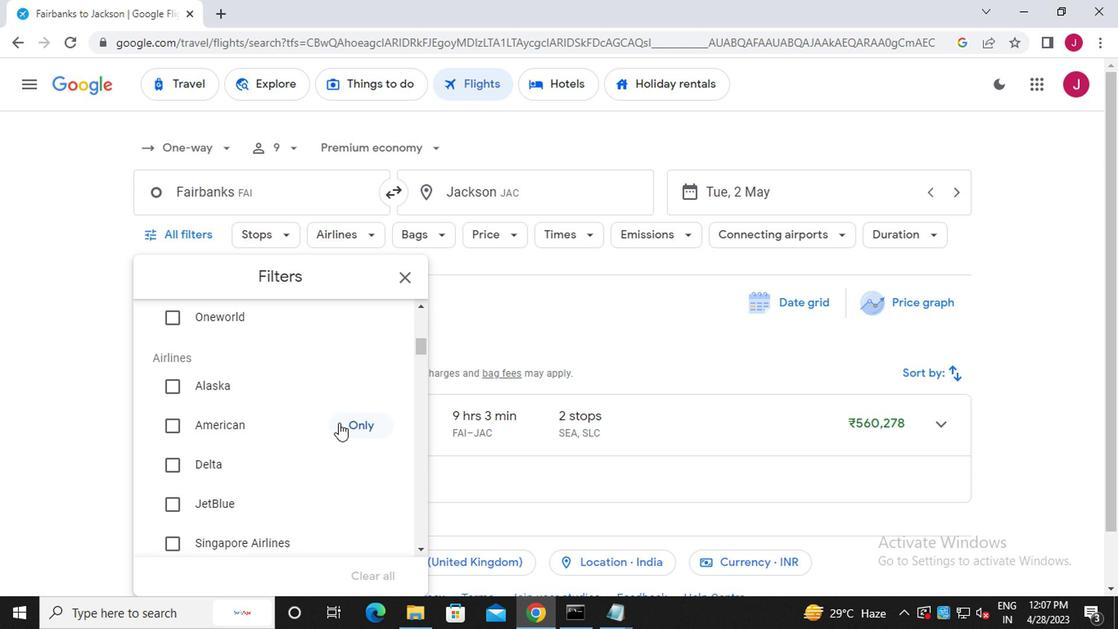 
Action: Mouse moved to (251, 357)
Screenshot: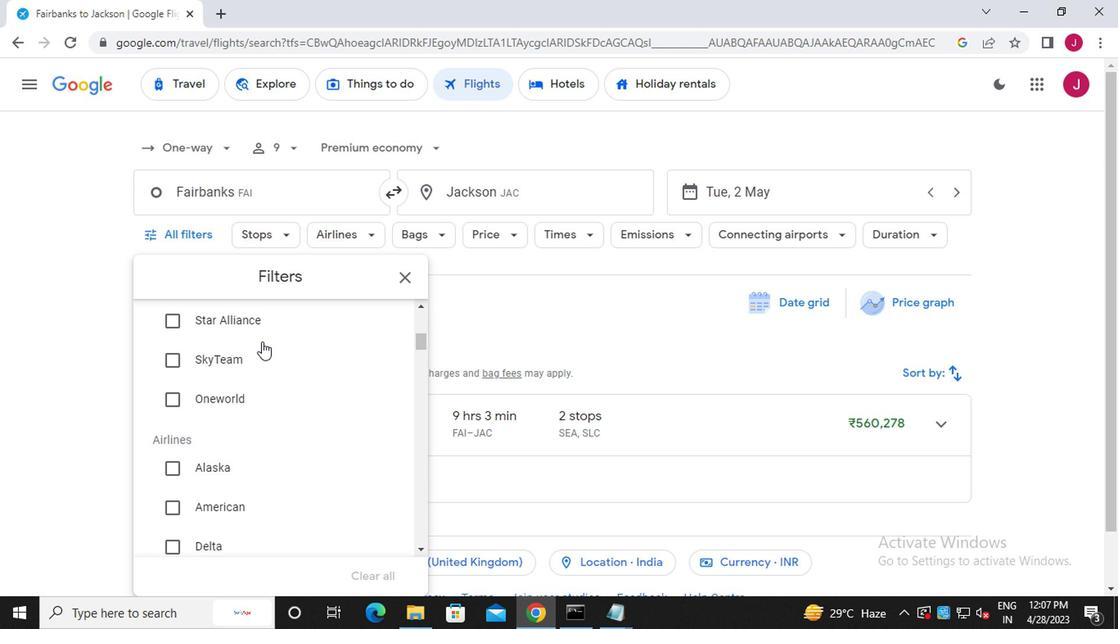 
Action: Mouse scrolled (251, 357) with delta (0, 0)
Screenshot: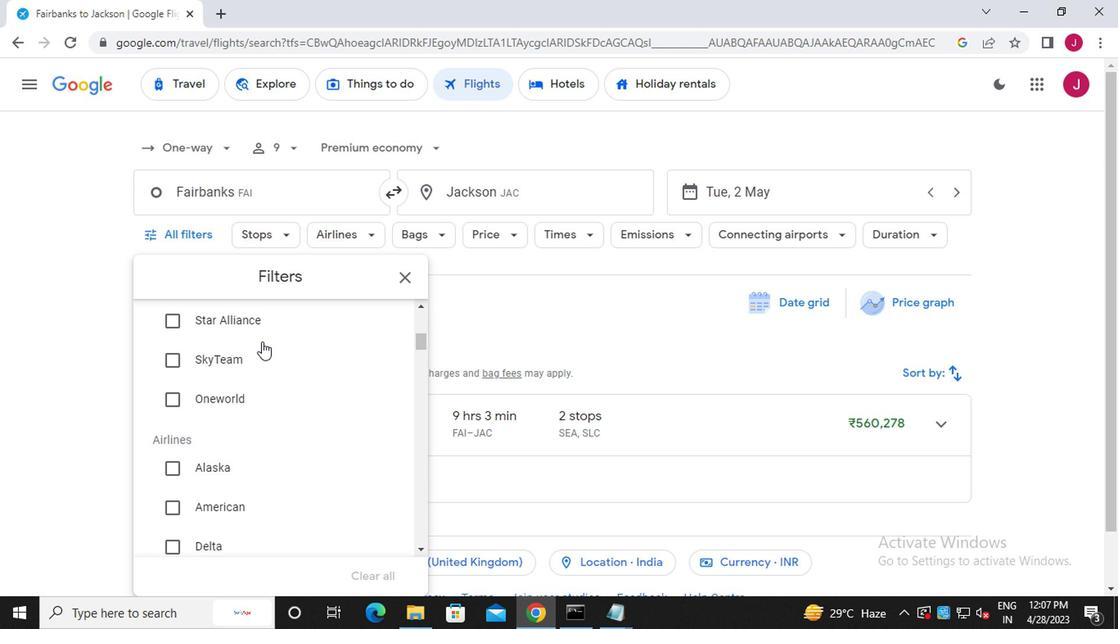 
Action: Mouse moved to (249, 361)
Screenshot: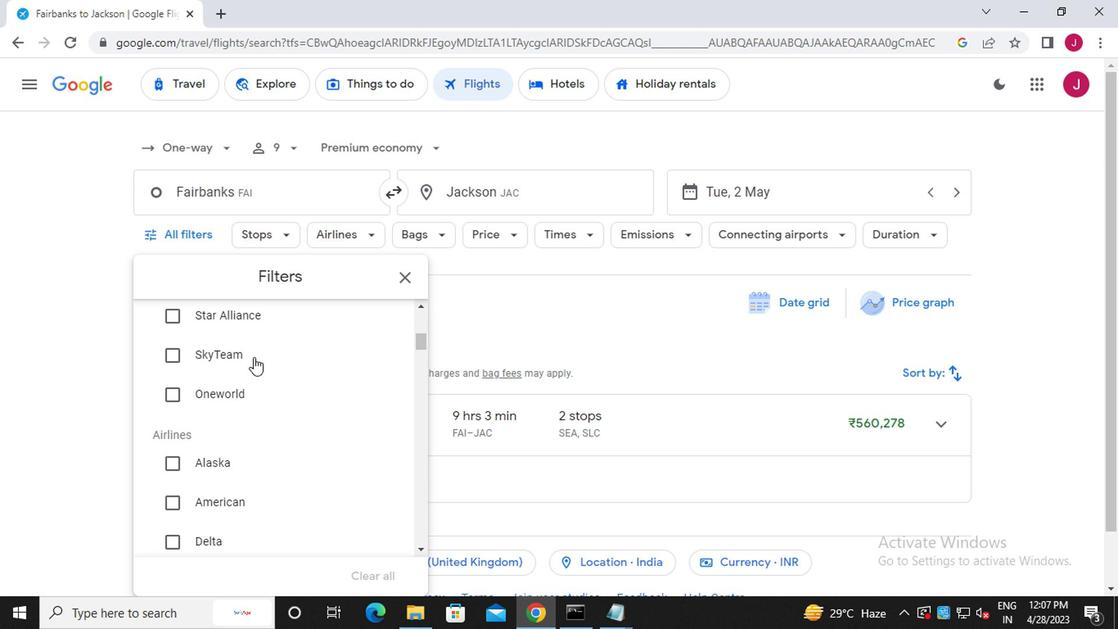 
Action: Mouse scrolled (249, 361) with delta (0, 0)
Screenshot: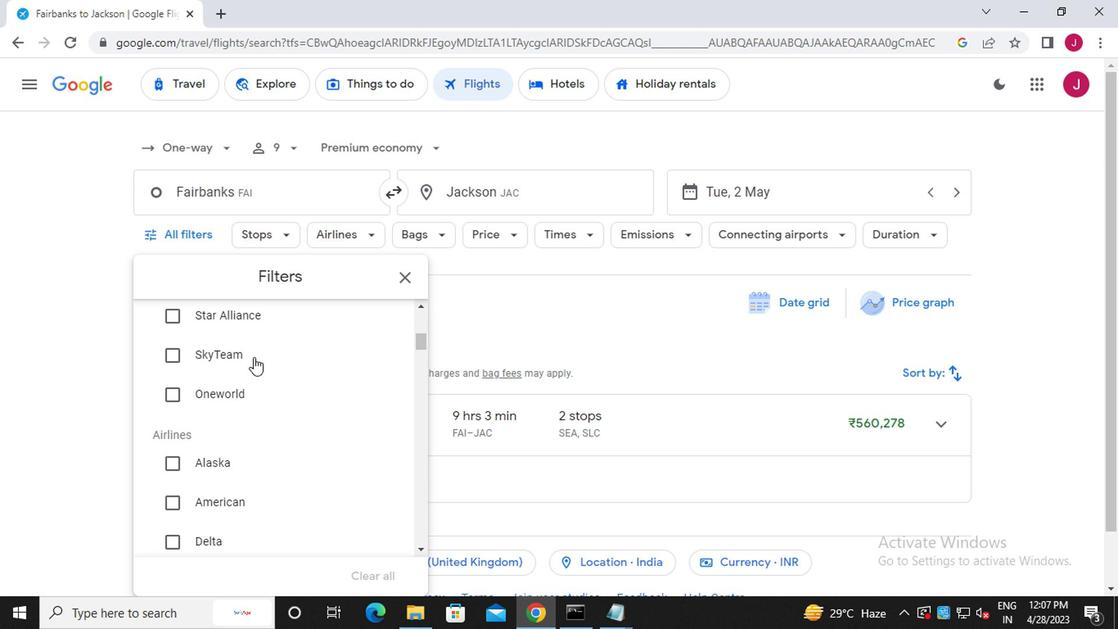 
Action: Mouse moved to (249, 366)
Screenshot: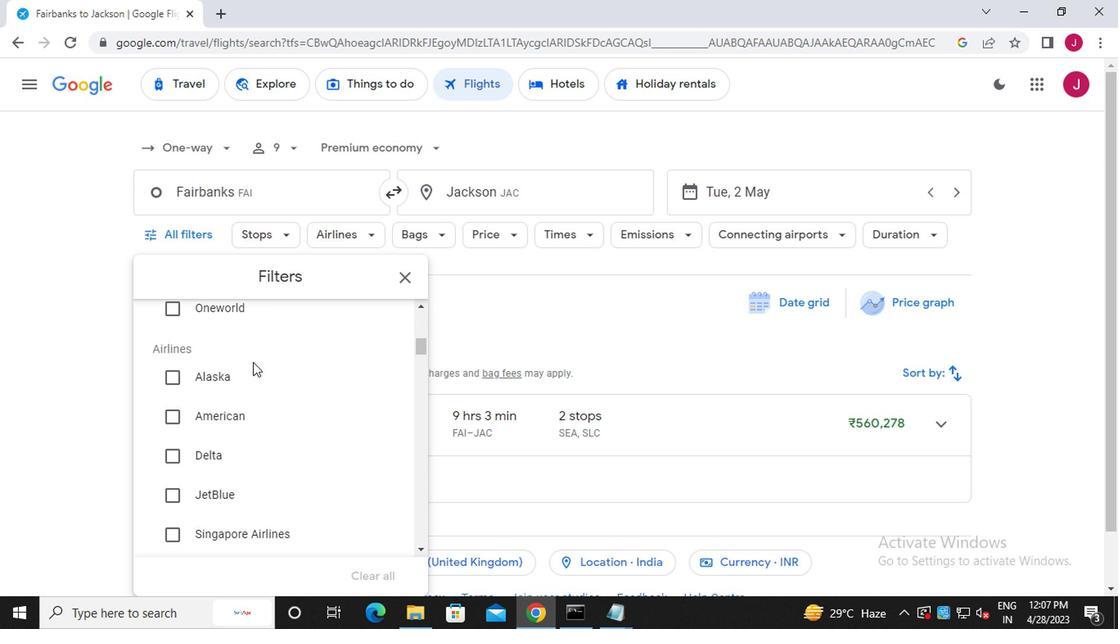 
Action: Mouse scrolled (249, 365) with delta (0, -1)
Screenshot: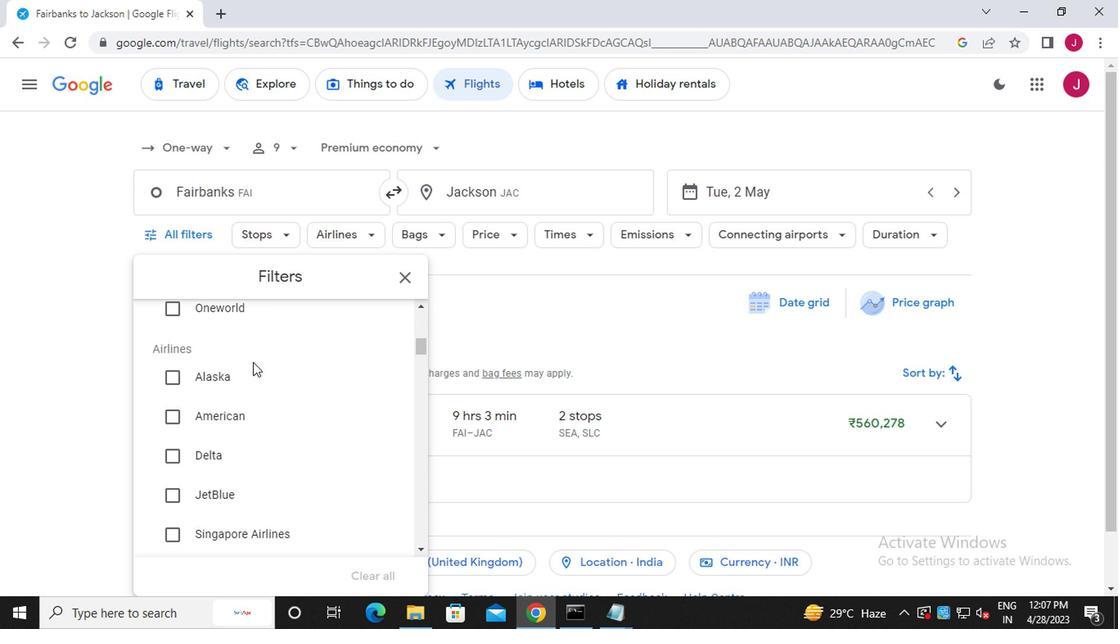 
Action: Mouse moved to (255, 341)
Screenshot: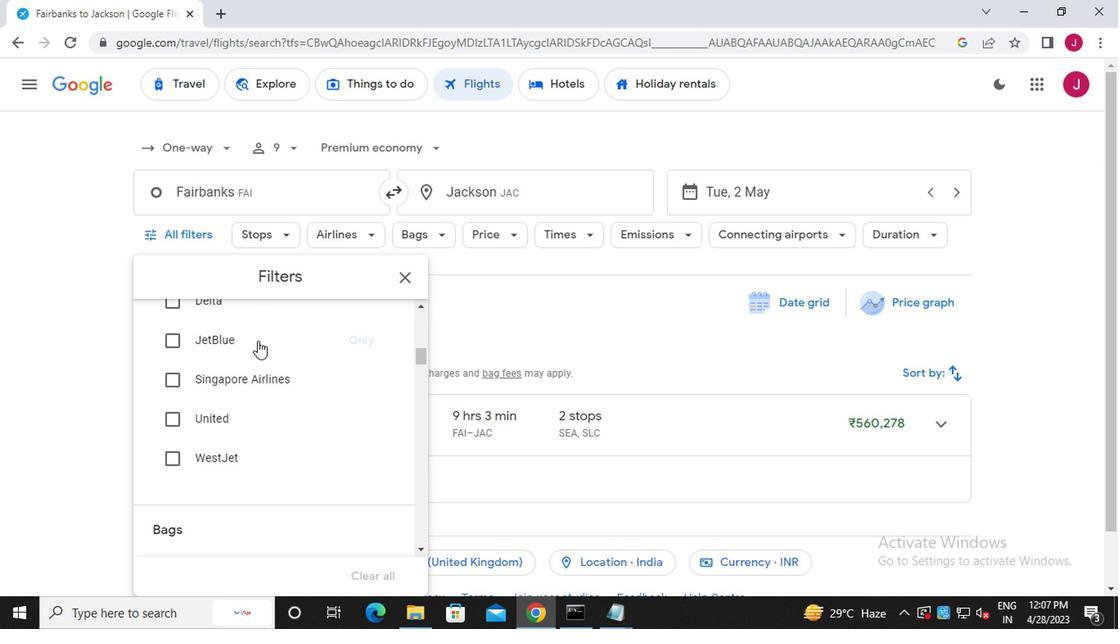 
Action: Mouse scrolled (255, 340) with delta (0, -1)
Screenshot: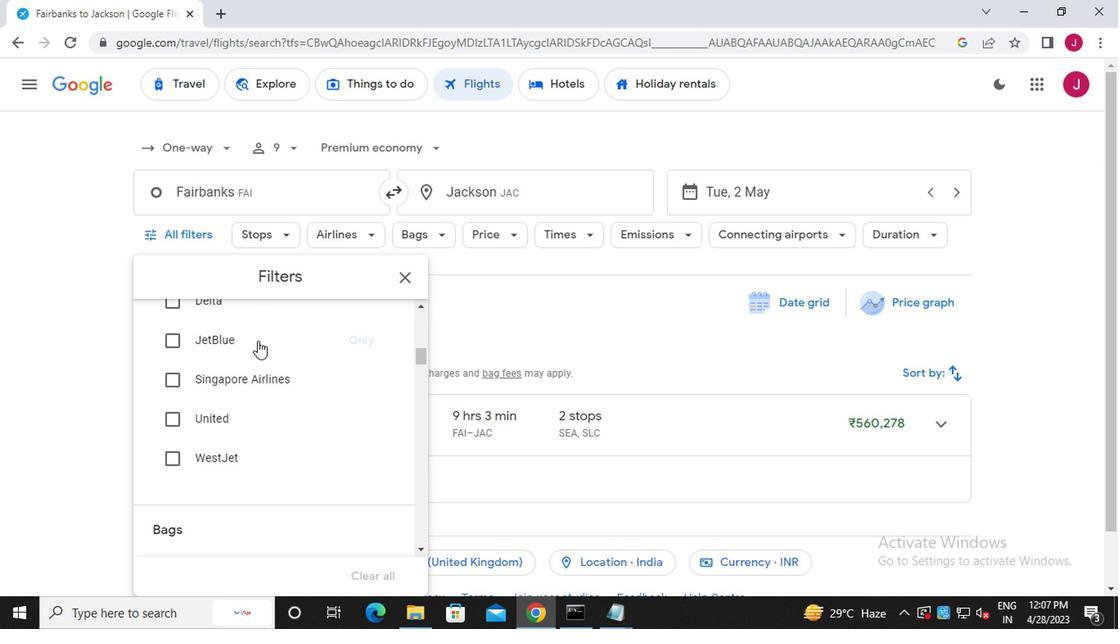
Action: Mouse moved to (255, 344)
Screenshot: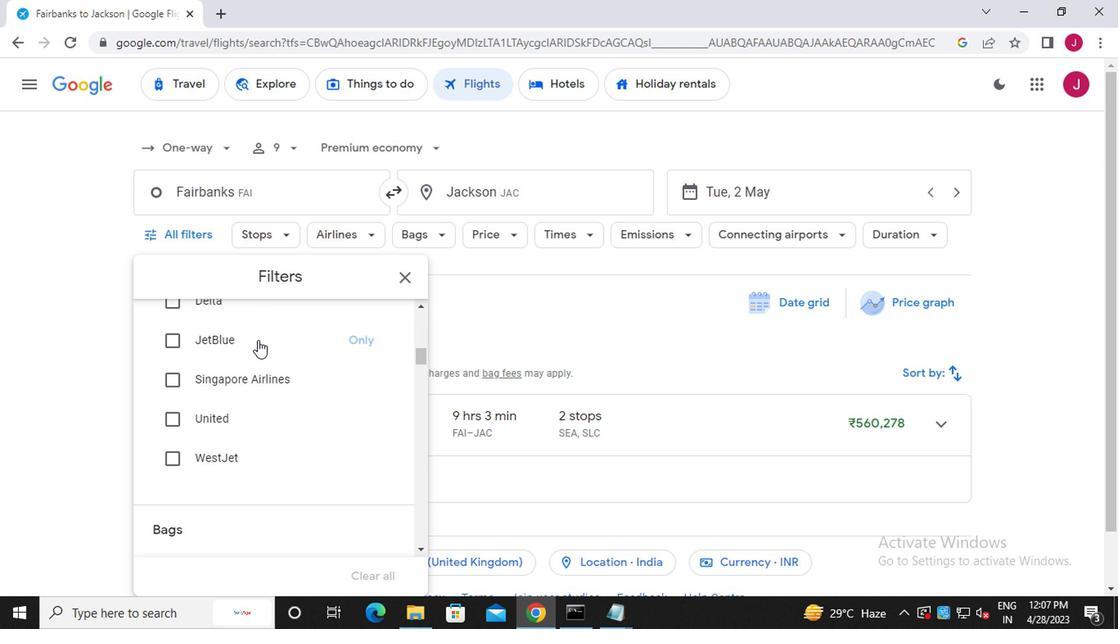 
Action: Mouse scrolled (255, 343) with delta (0, 0)
Screenshot: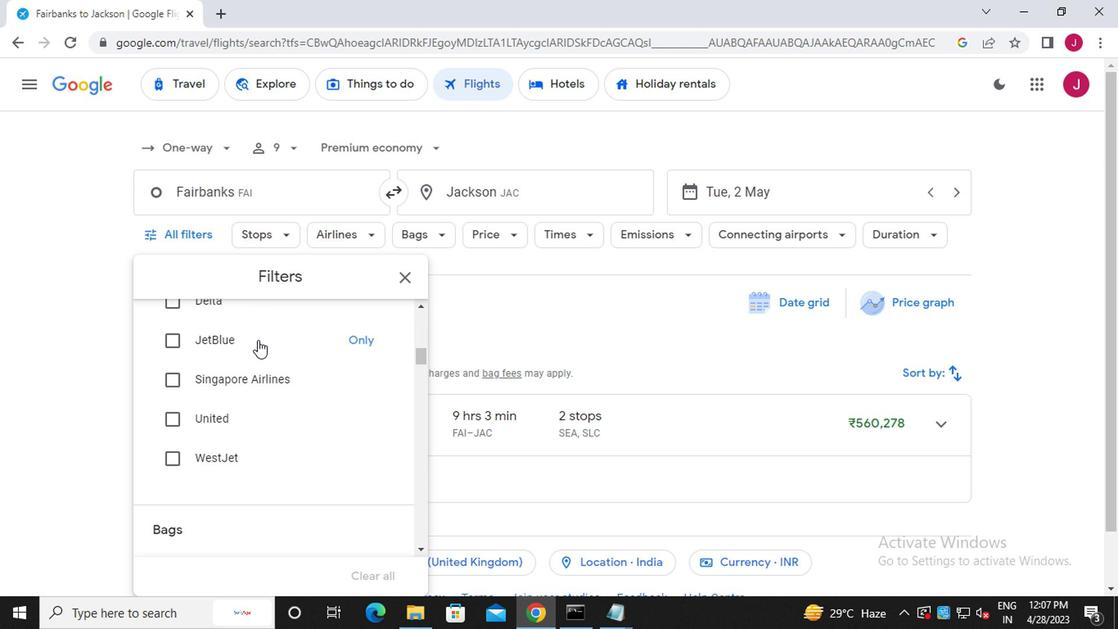 
Action: Mouse moved to (272, 380)
Screenshot: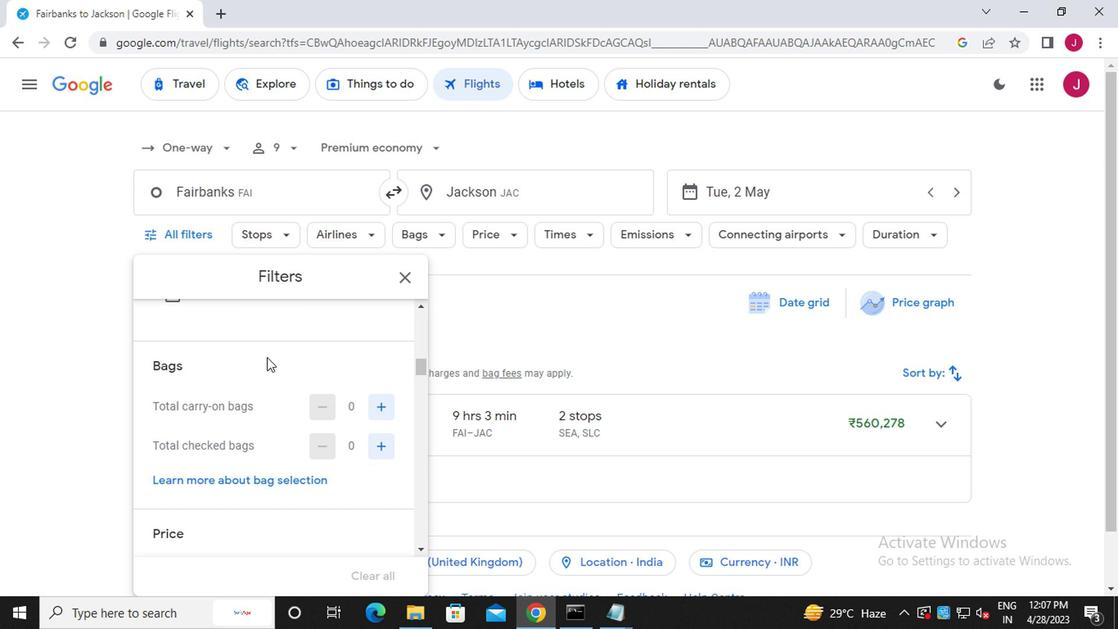 
Action: Mouse scrolled (272, 379) with delta (0, 0)
Screenshot: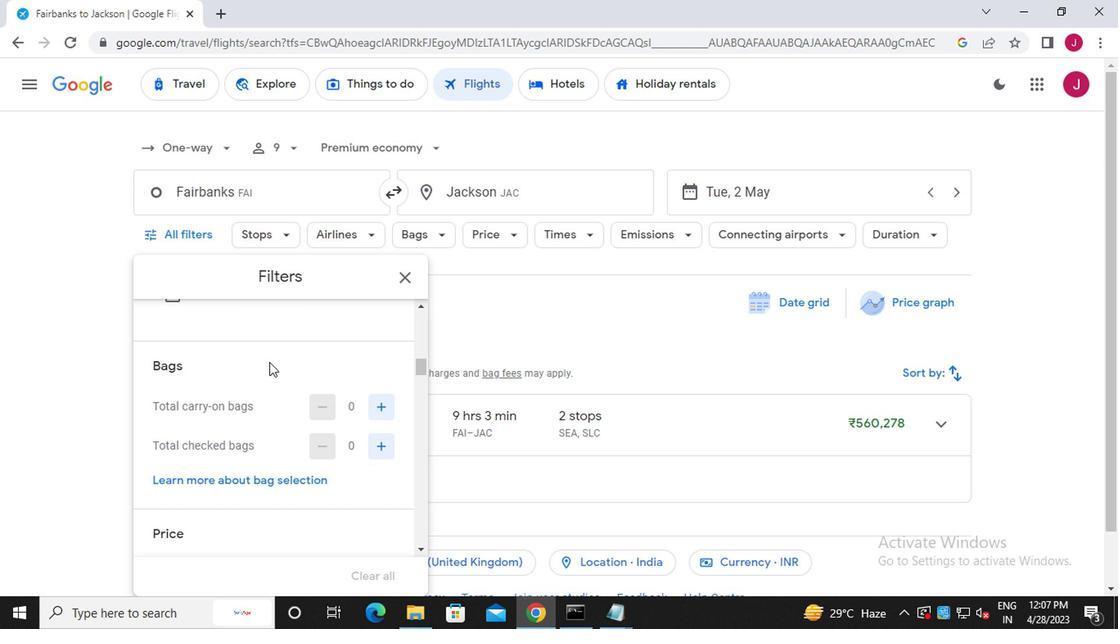
Action: Mouse moved to (384, 323)
Screenshot: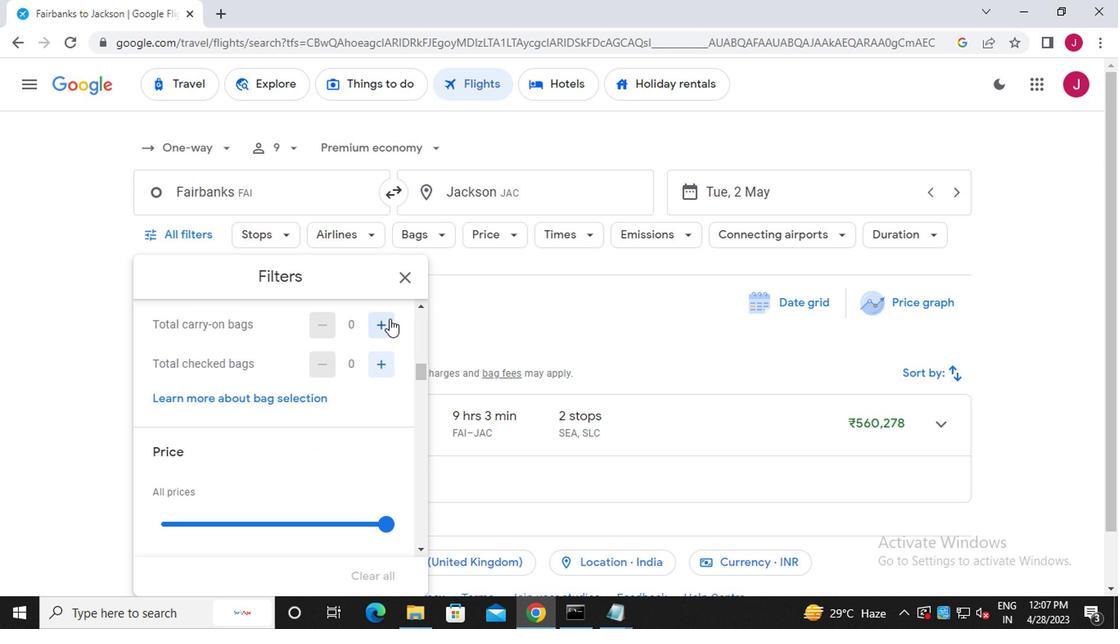 
Action: Mouse pressed left at (384, 323)
Screenshot: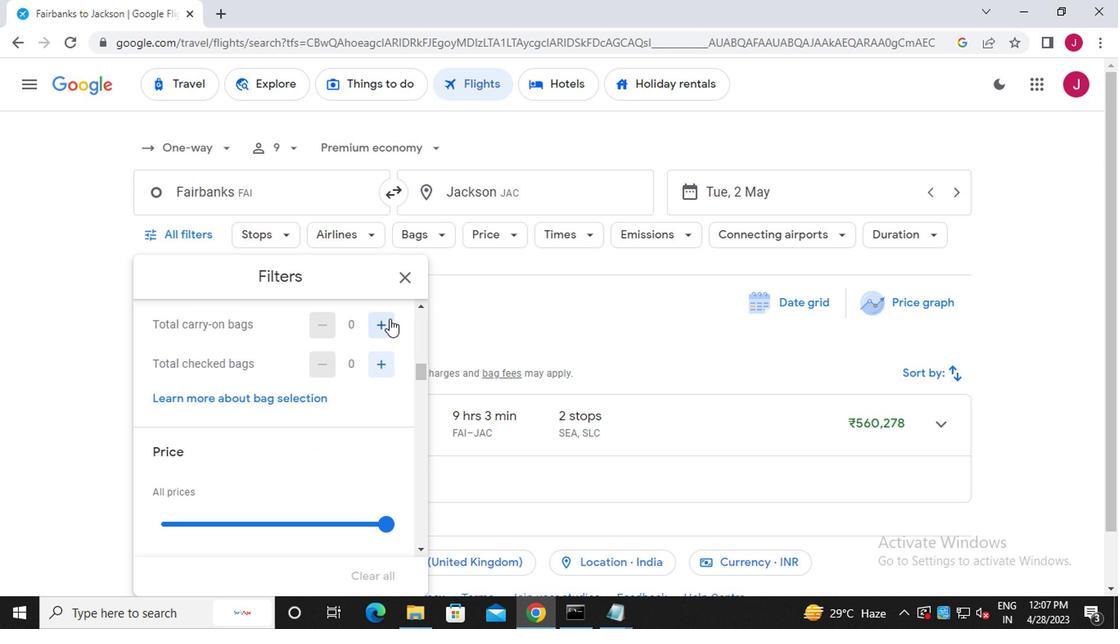 
Action: Mouse pressed left at (384, 323)
Screenshot: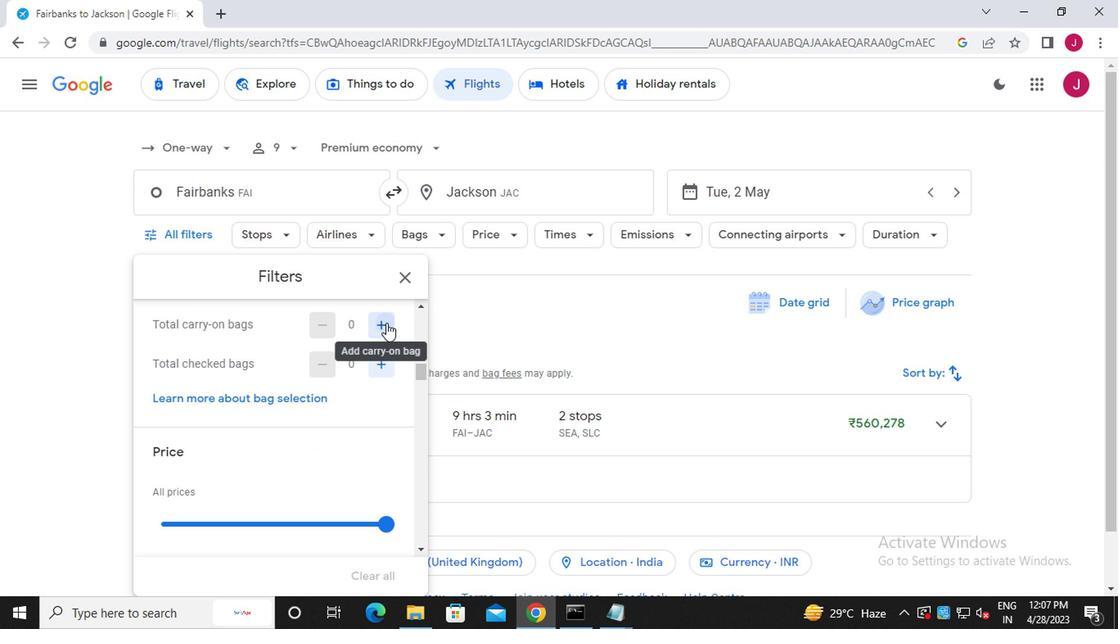 
Action: Mouse moved to (384, 323)
Screenshot: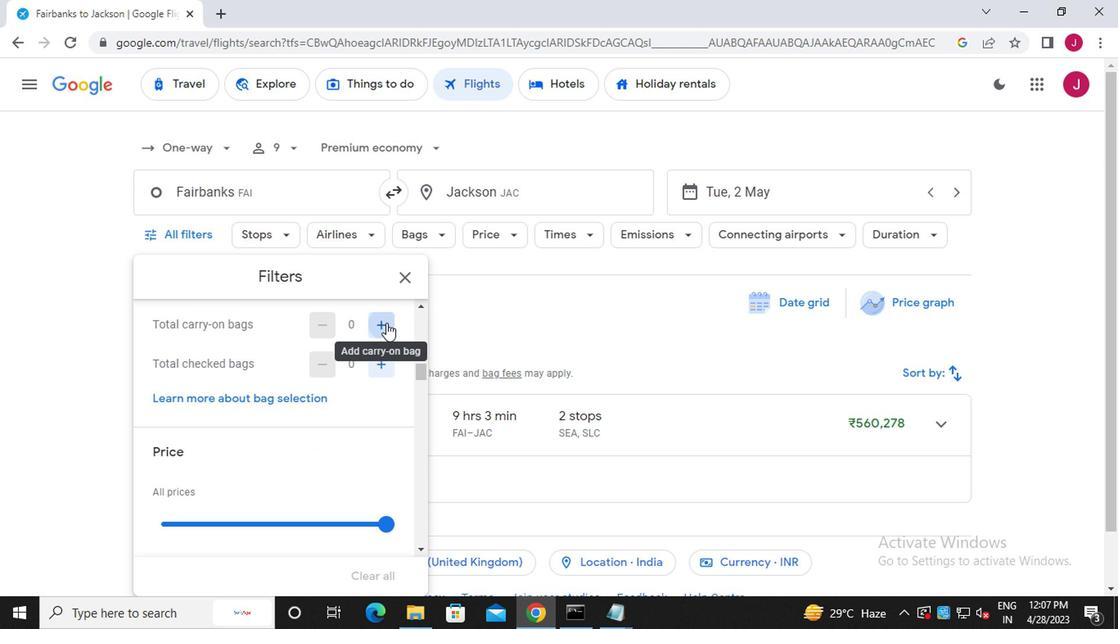 
Action: Mouse scrolled (384, 323) with delta (0, 0)
Screenshot: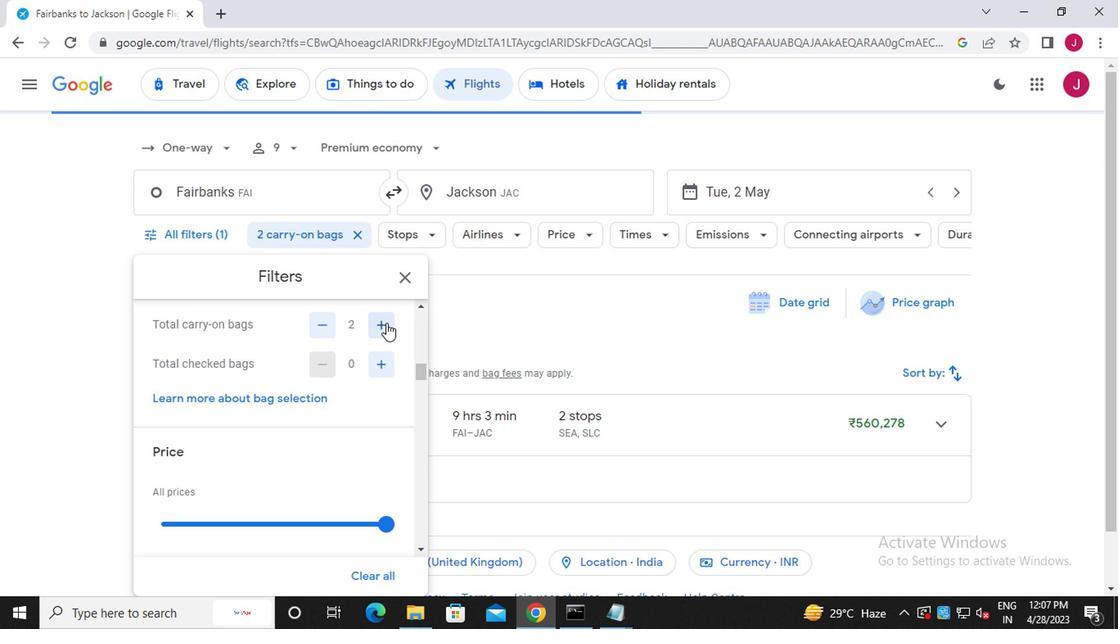 
Action: Mouse scrolled (384, 323) with delta (0, 0)
Screenshot: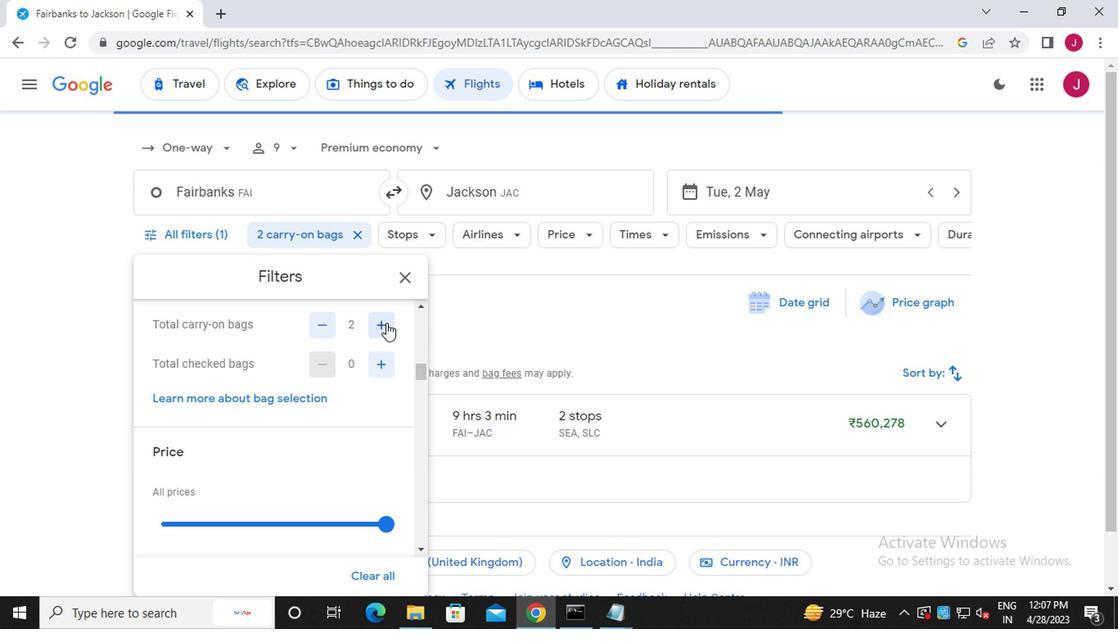 
Action: Mouse moved to (393, 360)
Screenshot: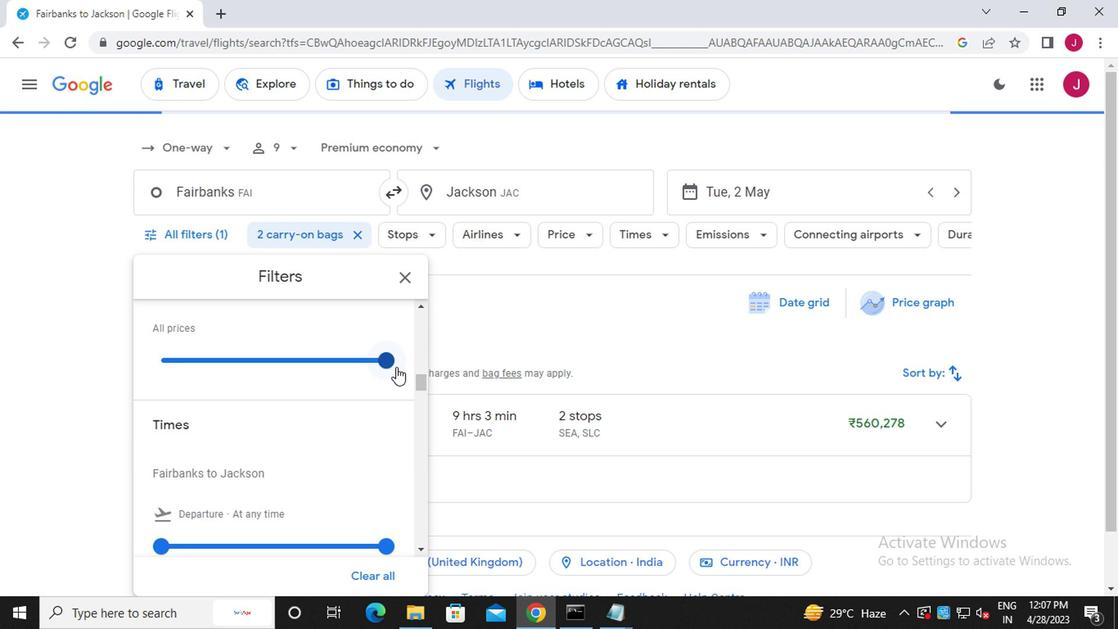 
Action: Mouse pressed left at (393, 360)
Screenshot: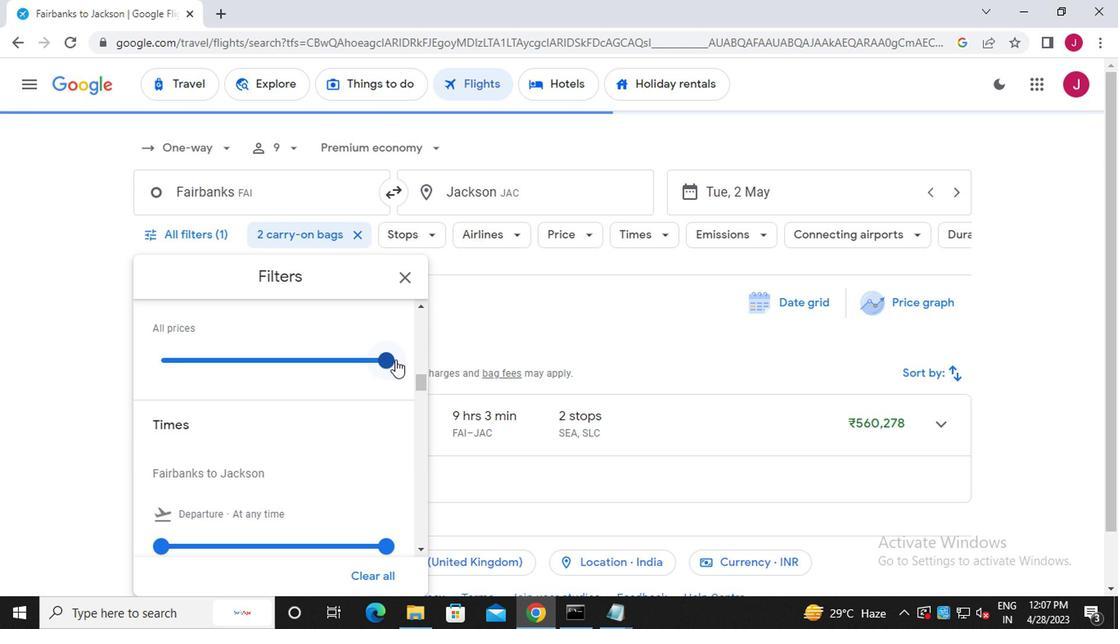 
Action: Mouse moved to (384, 361)
Screenshot: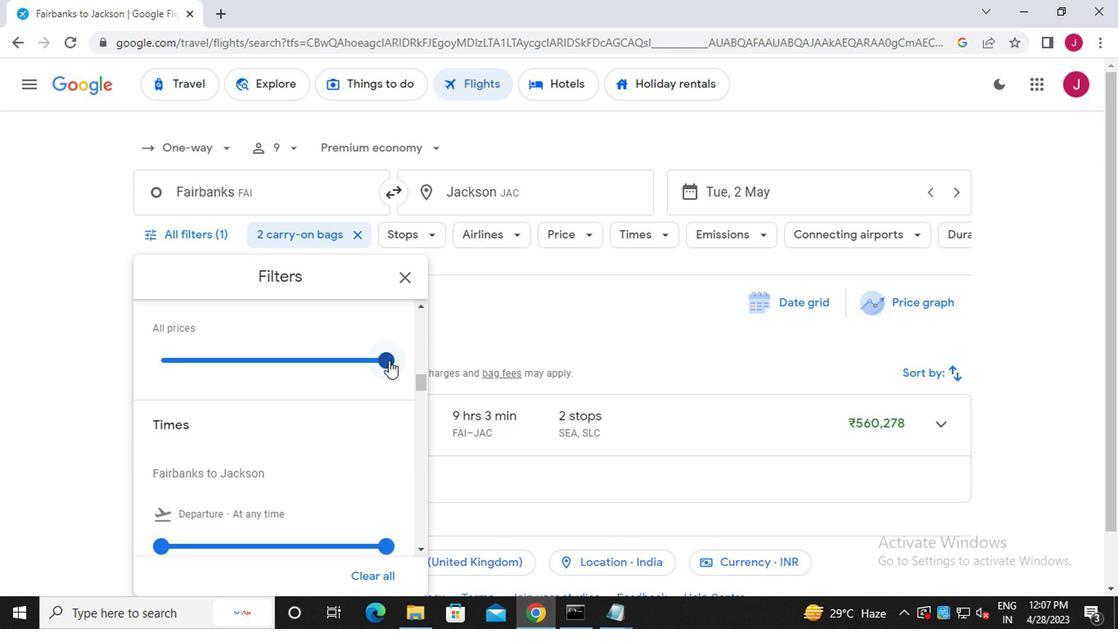 
Action: Mouse pressed left at (384, 361)
Screenshot: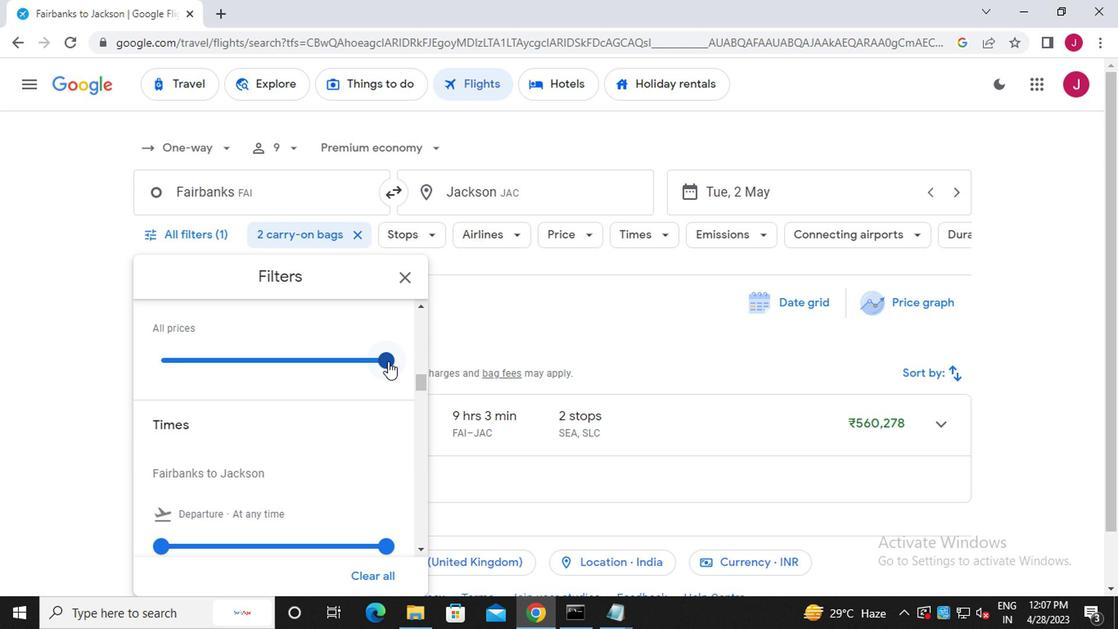 
Action: Mouse moved to (152, 361)
Screenshot: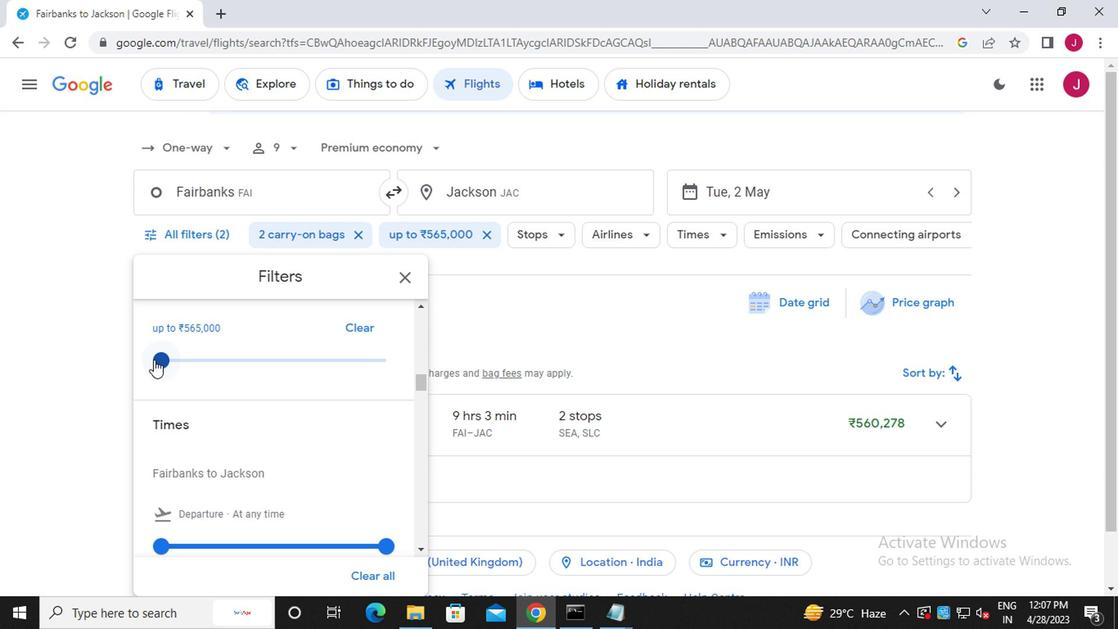 
Action: Mouse pressed left at (152, 361)
Screenshot: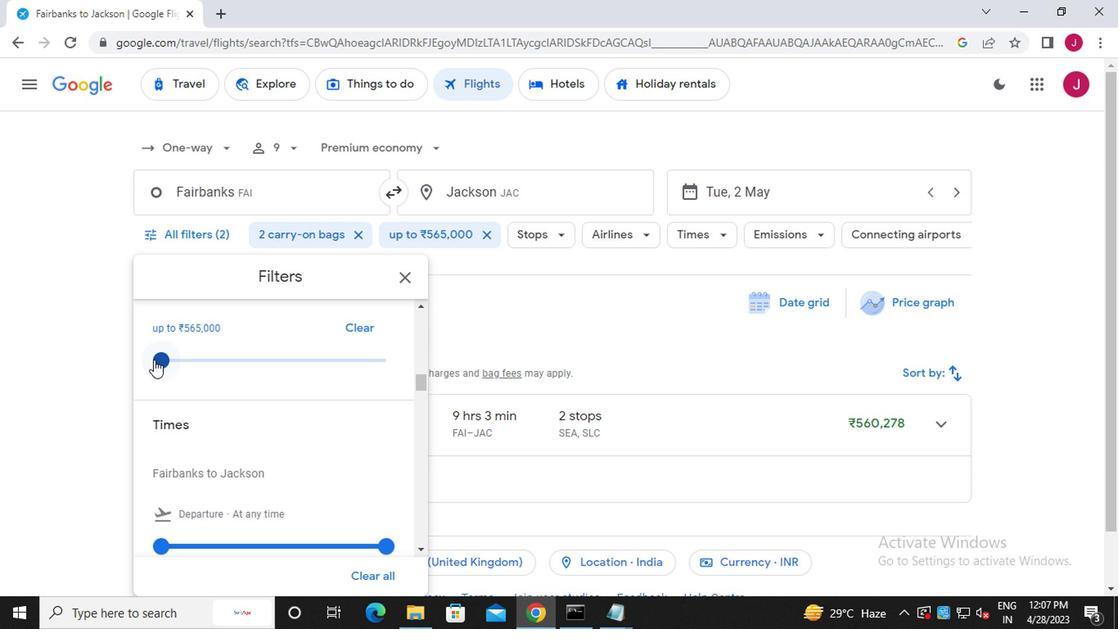 
Action: Mouse moved to (152, 361)
Screenshot: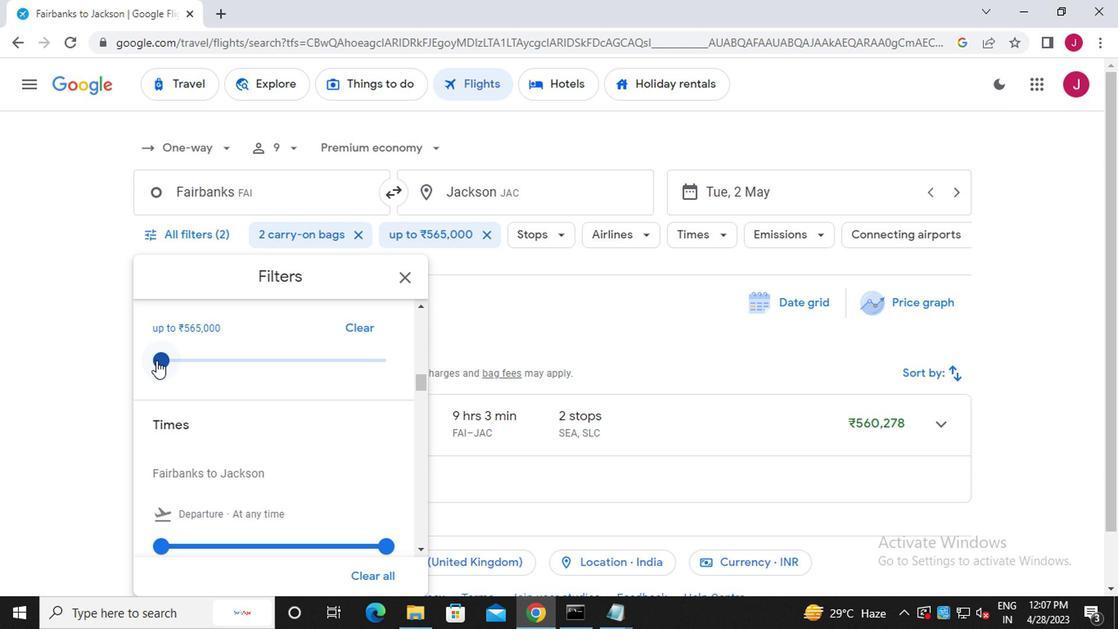 
Action: Mouse scrolled (152, 361) with delta (0, 0)
Screenshot: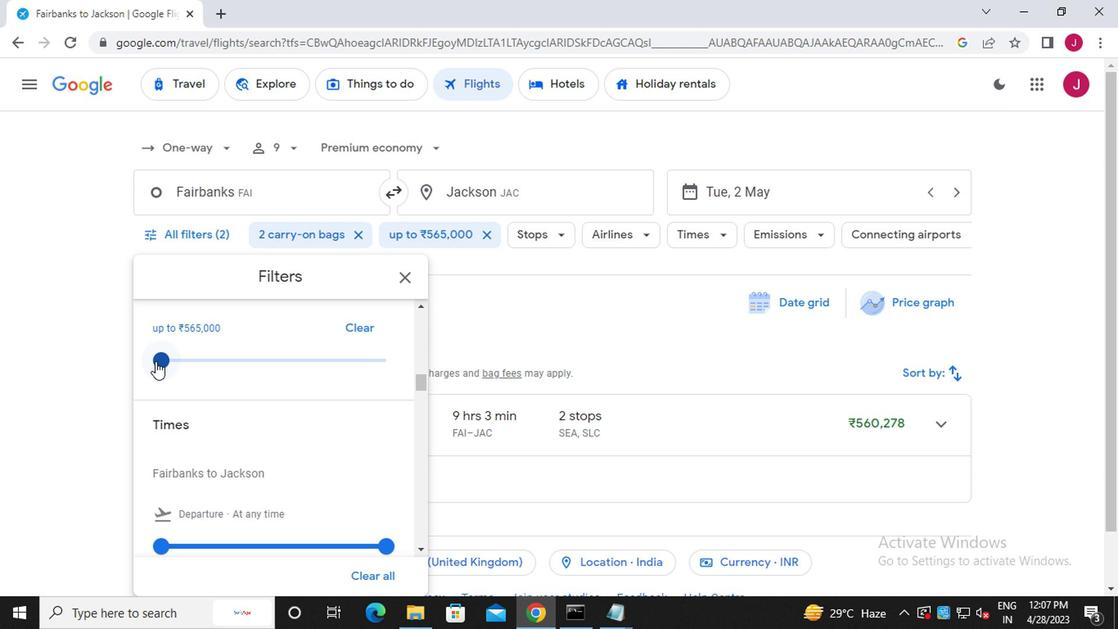 
Action: Mouse scrolled (152, 361) with delta (0, 0)
Screenshot: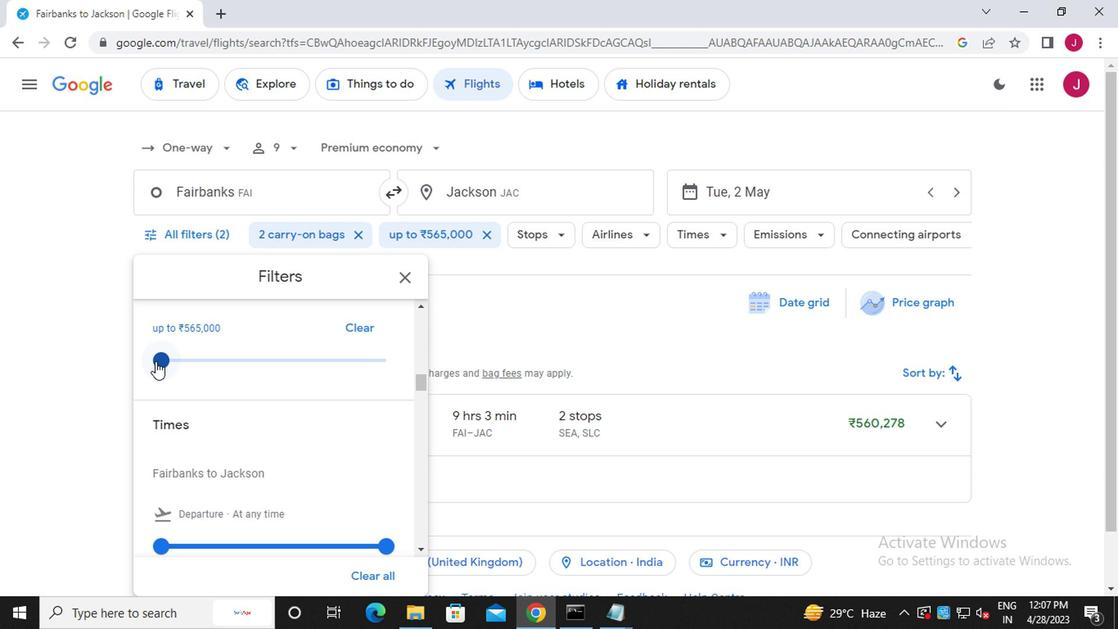 
Action: Mouse moved to (156, 384)
Screenshot: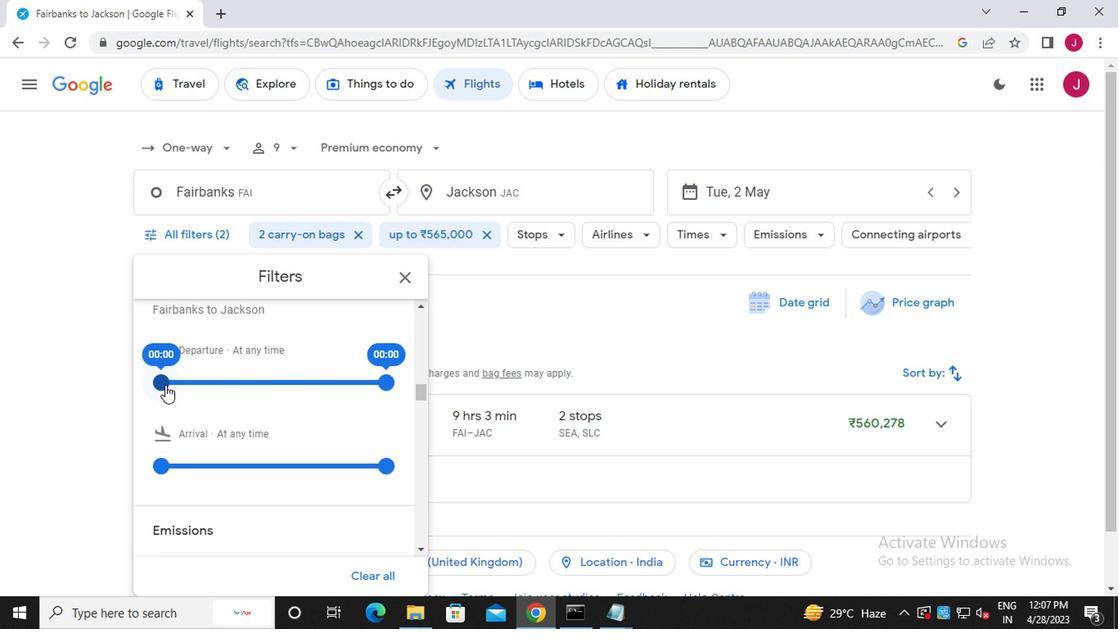 
Action: Mouse pressed left at (156, 384)
Screenshot: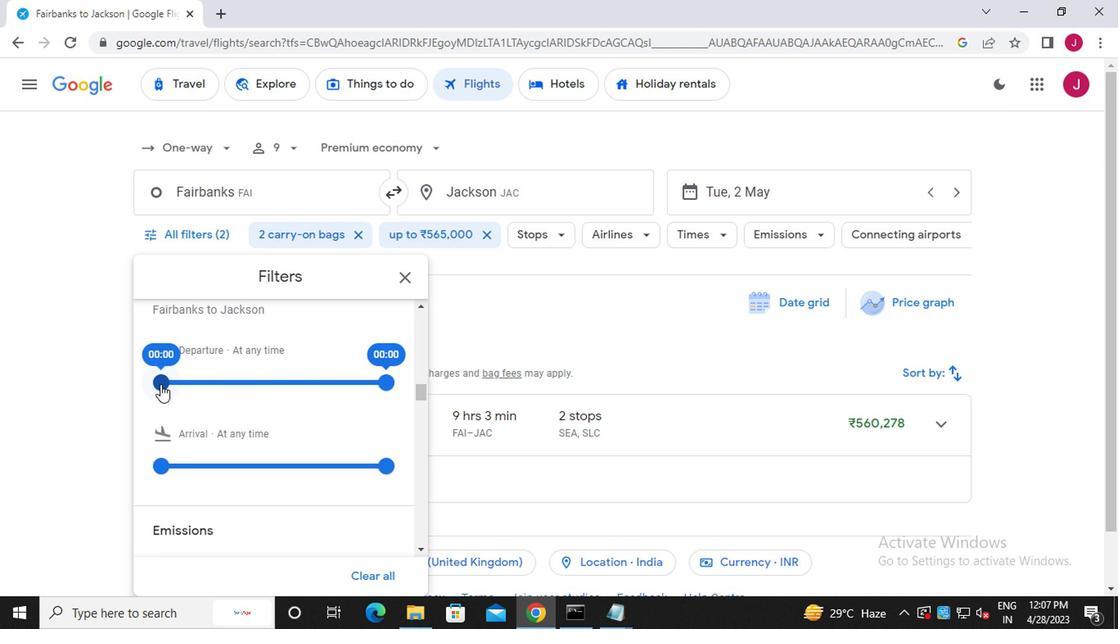 
Action: Mouse moved to (382, 384)
Screenshot: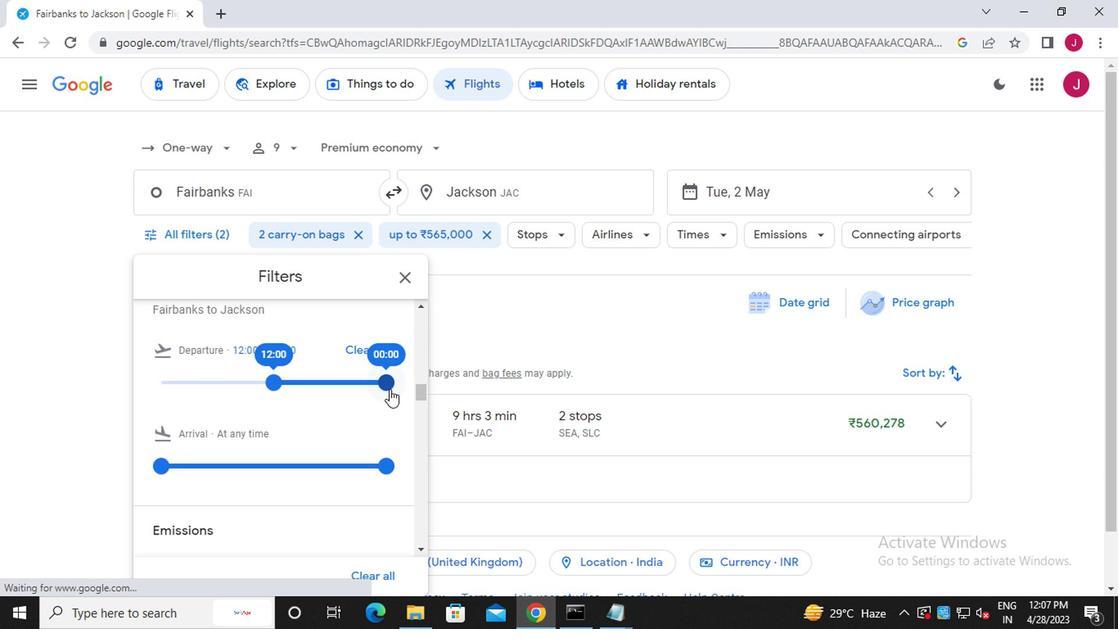 
Action: Mouse pressed left at (382, 384)
Screenshot: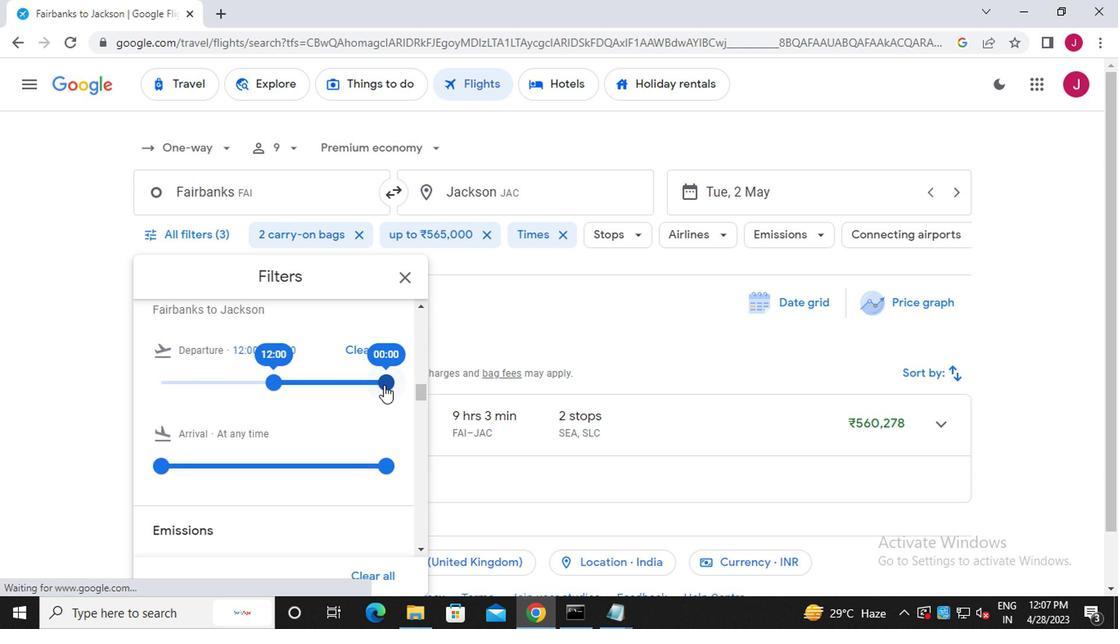 
Action: Mouse moved to (411, 281)
Screenshot: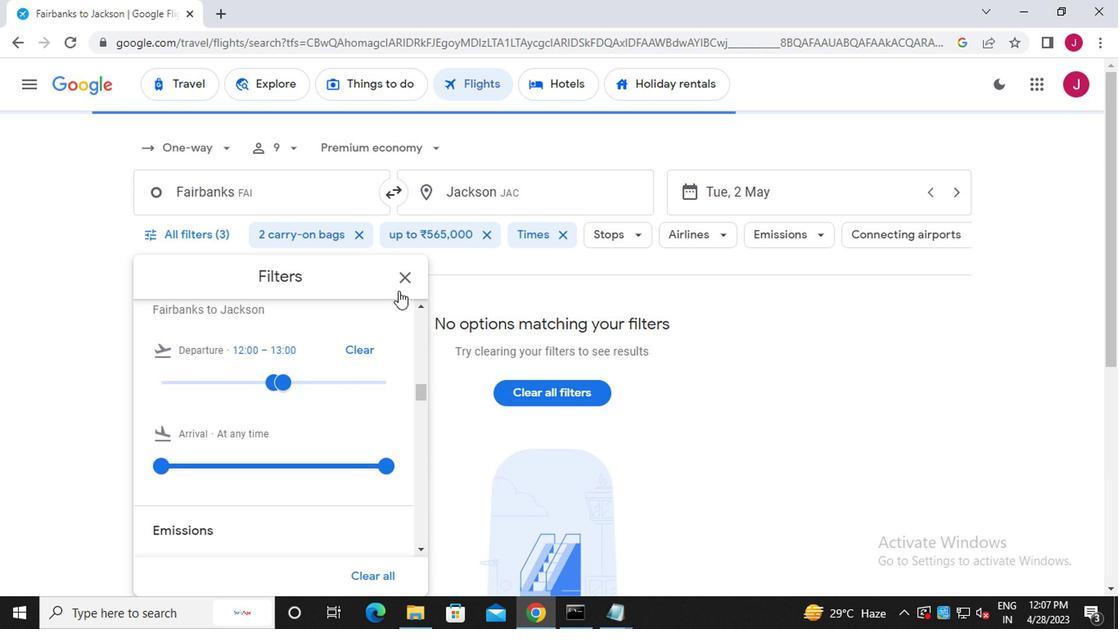 
Action: Mouse pressed left at (411, 281)
Screenshot: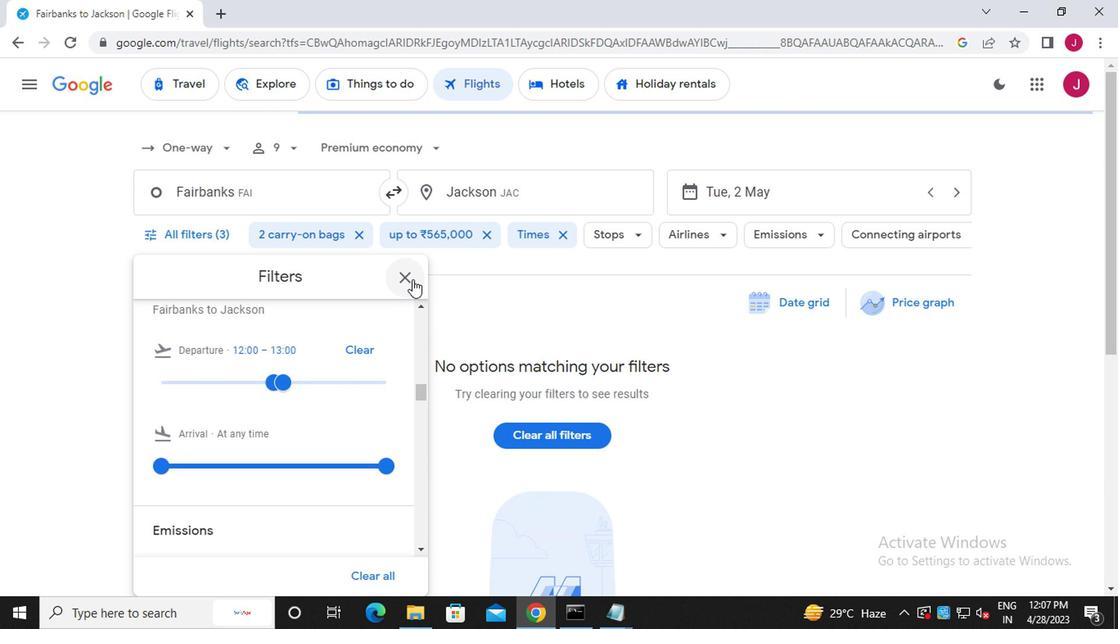 
Action: Mouse moved to (410, 281)
Screenshot: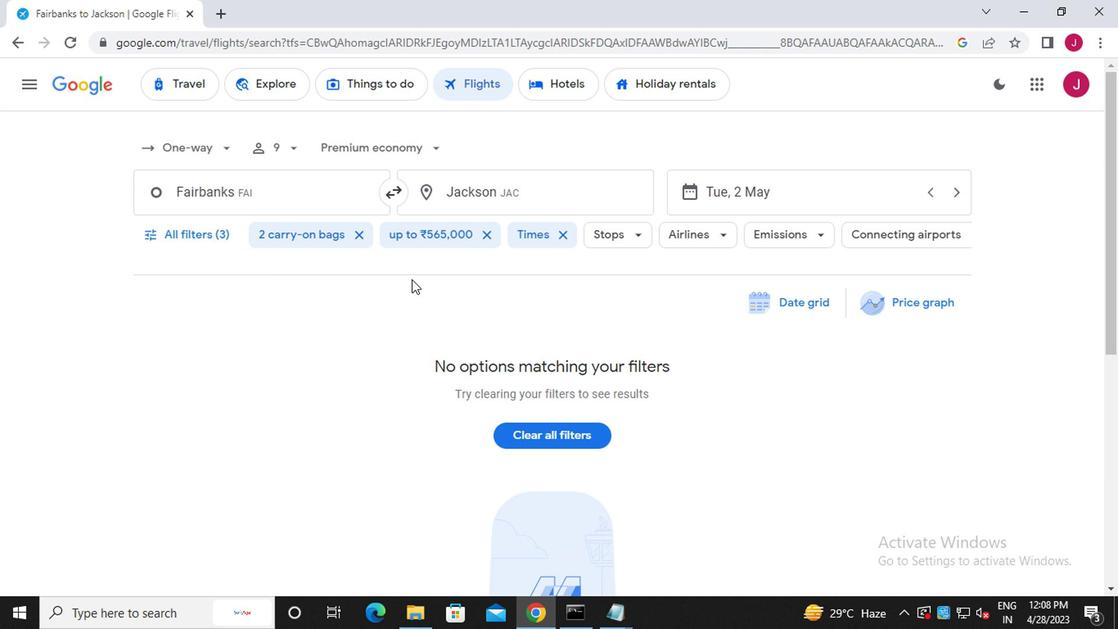 
